 Task: Look for space in La Chapelle-sur-Erdre, France from 1st June, 2023 to 4th June, 2023 for 1 adult in price range Rs.6000 to Rs.16000. Place can be private room with 1  bedroom having 1 bed and 1 bathroom. Property type can be house, flat, guest house. Amenities needed are: wifi. Booking option can be shelf check-in. Required host language is English.
Action: Mouse moved to (399, 109)
Screenshot: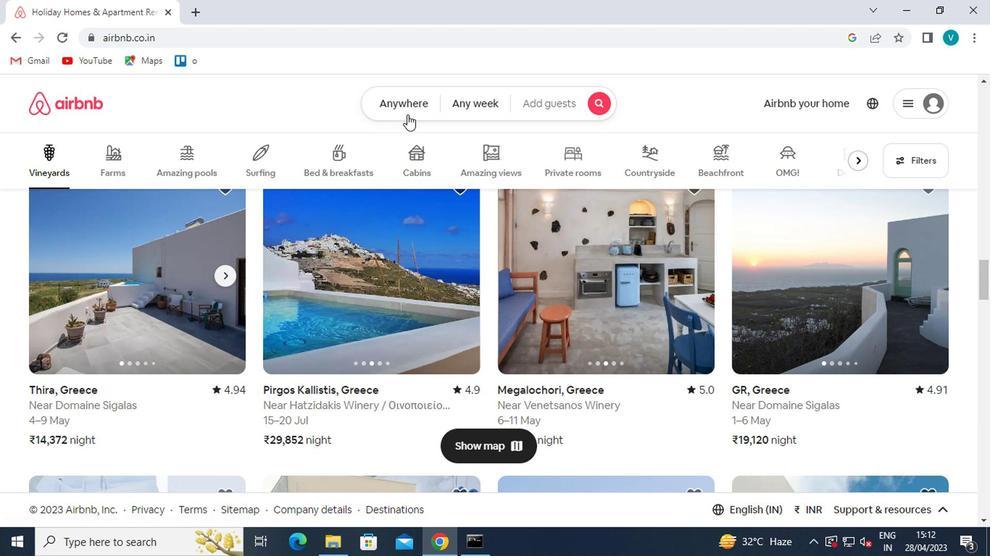 
Action: Mouse pressed left at (399, 109)
Screenshot: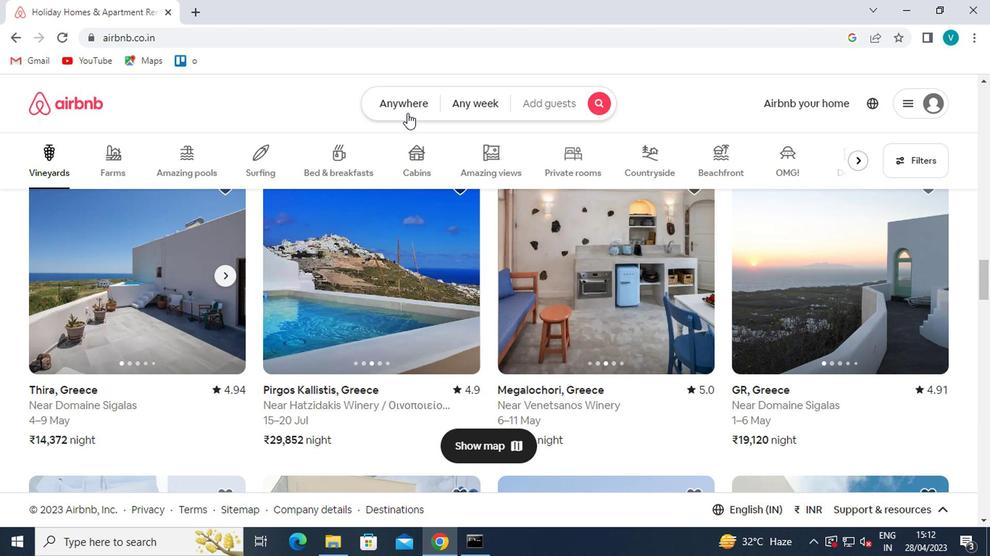 
Action: Mouse moved to (343, 166)
Screenshot: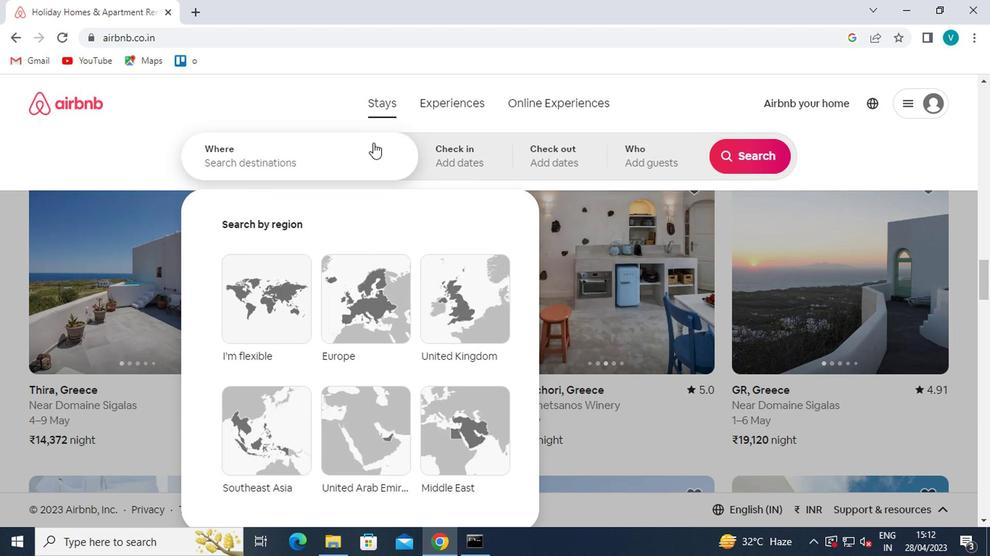 
Action: Mouse pressed left at (343, 166)
Screenshot: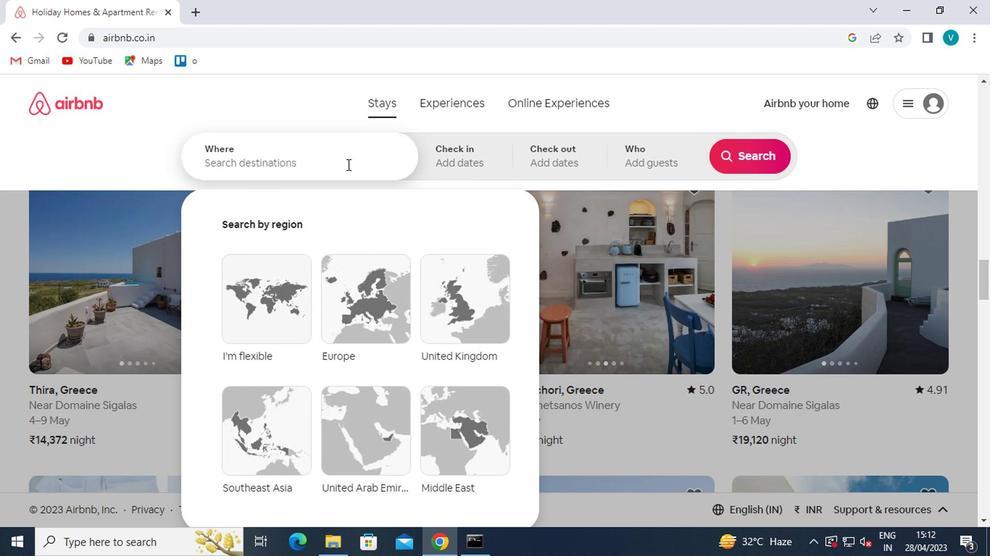
Action: Mouse moved to (343, 167)
Screenshot: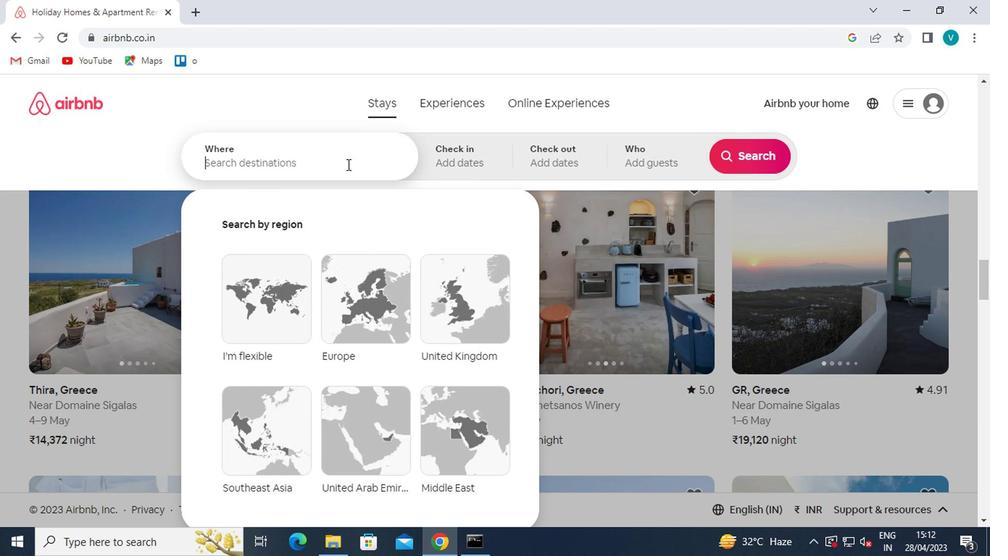 
Action: Key pressed <Key.caps_lock>
Screenshot: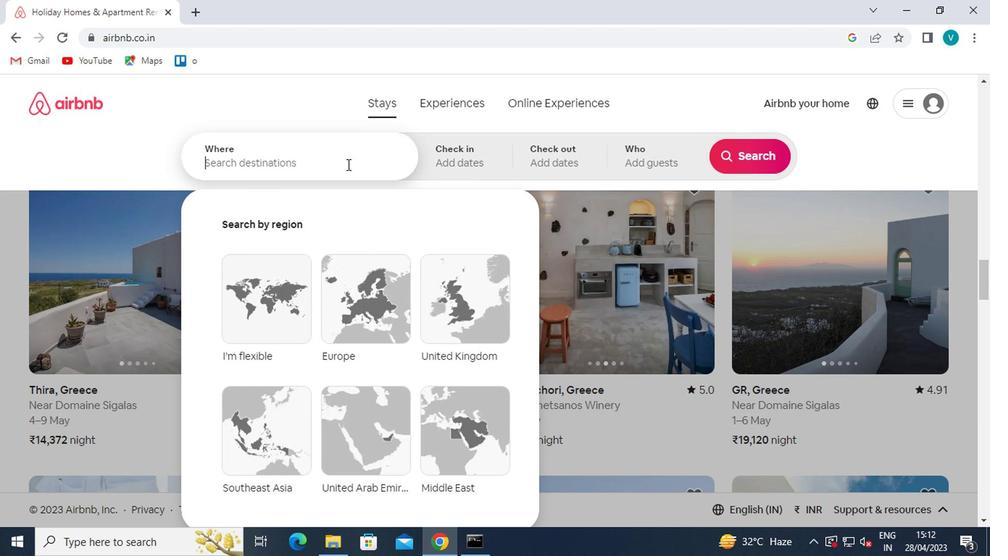 
Action: Mouse moved to (345, 167)
Screenshot: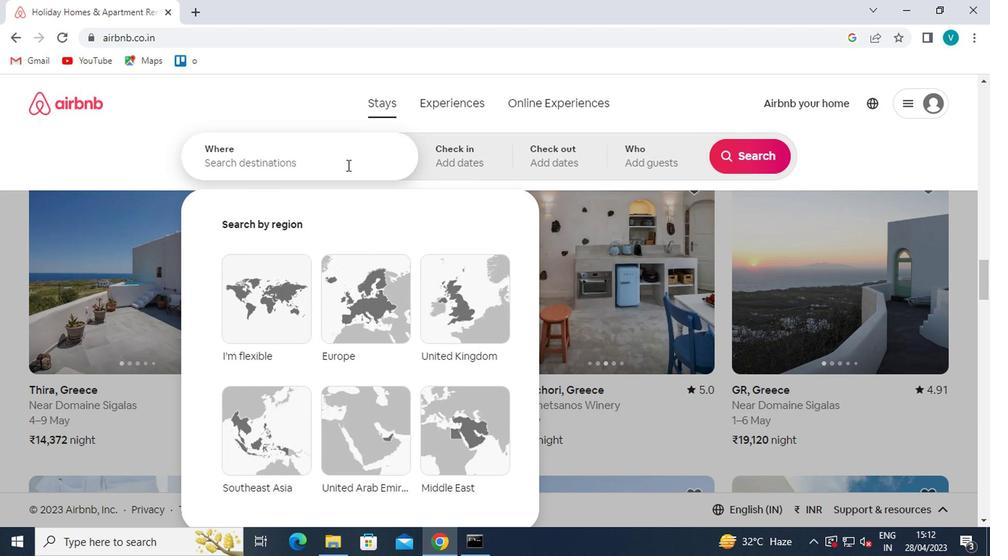 
Action: Key pressed l<Key.caps_lock>a<Key.space>chapelle<Key.space><Key.down><Key.down><Key.enter>
Screenshot: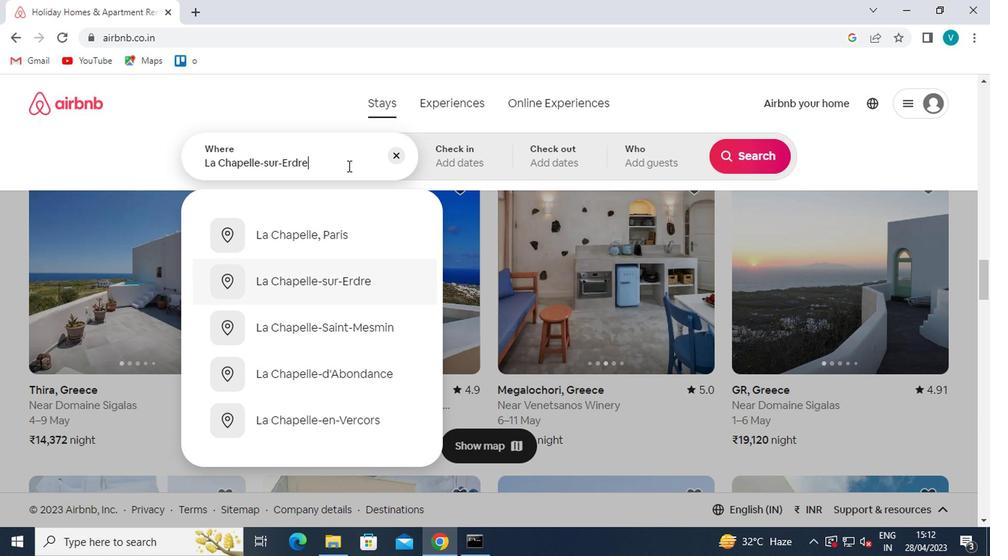 
Action: Mouse moved to (742, 278)
Screenshot: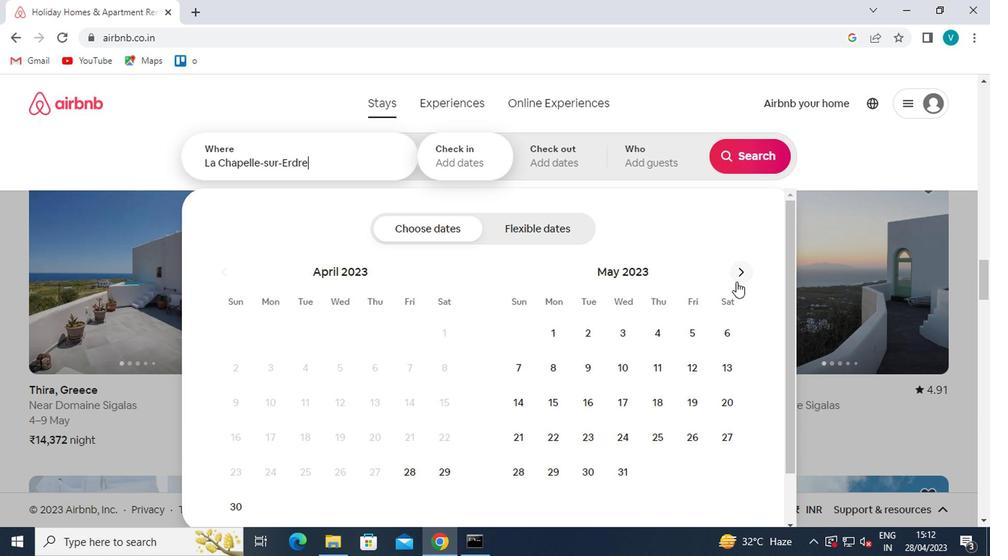 
Action: Mouse pressed left at (742, 278)
Screenshot: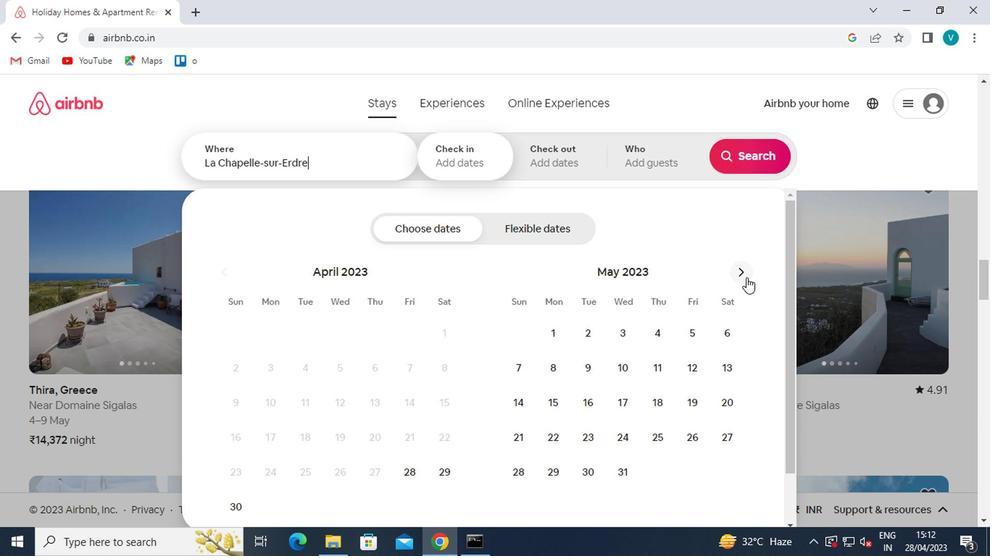 
Action: Mouse moved to (657, 328)
Screenshot: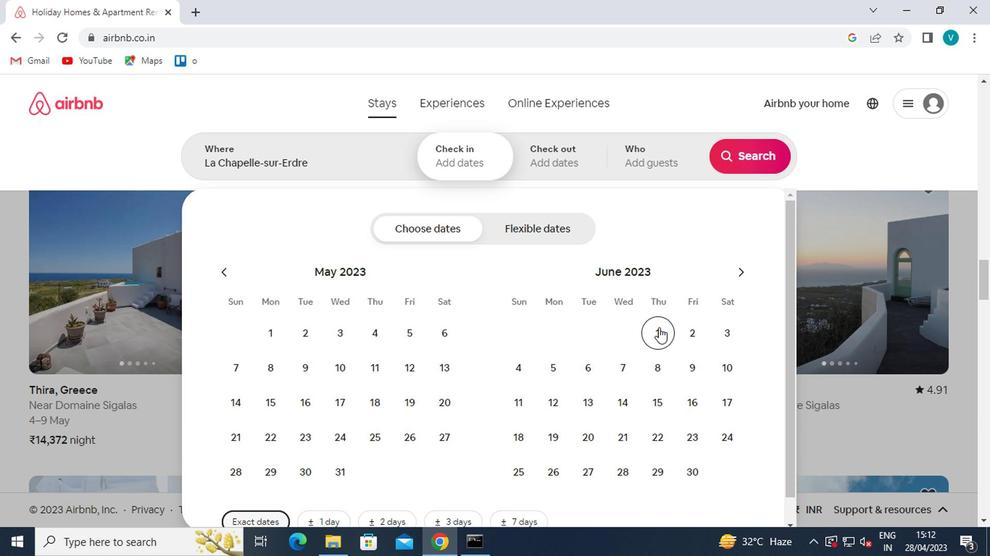 
Action: Mouse pressed left at (657, 328)
Screenshot: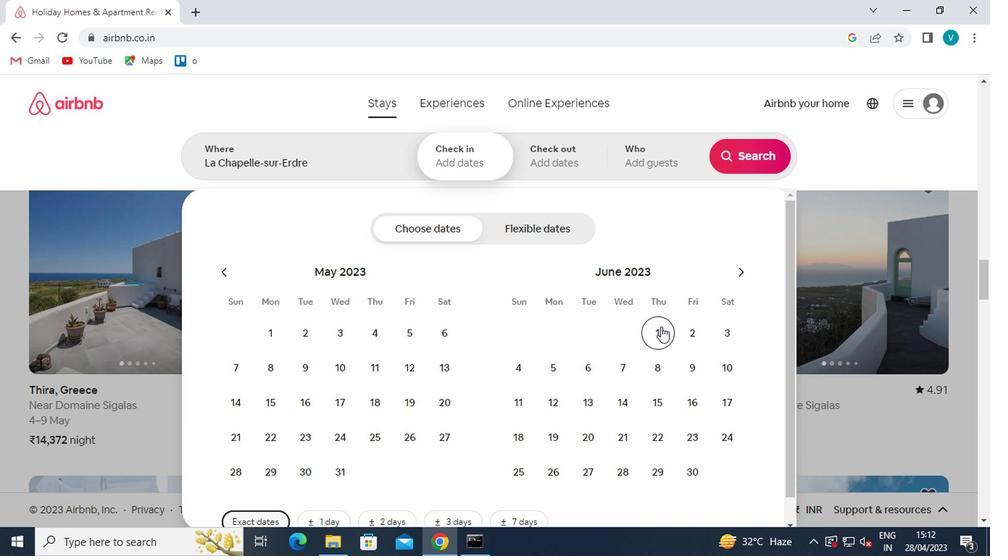 
Action: Mouse moved to (521, 369)
Screenshot: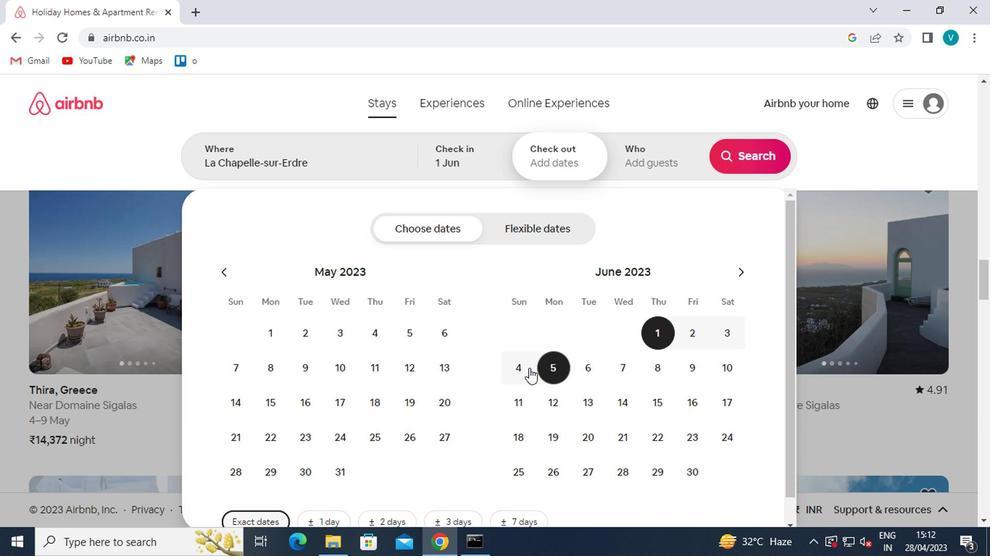
Action: Mouse pressed left at (521, 369)
Screenshot: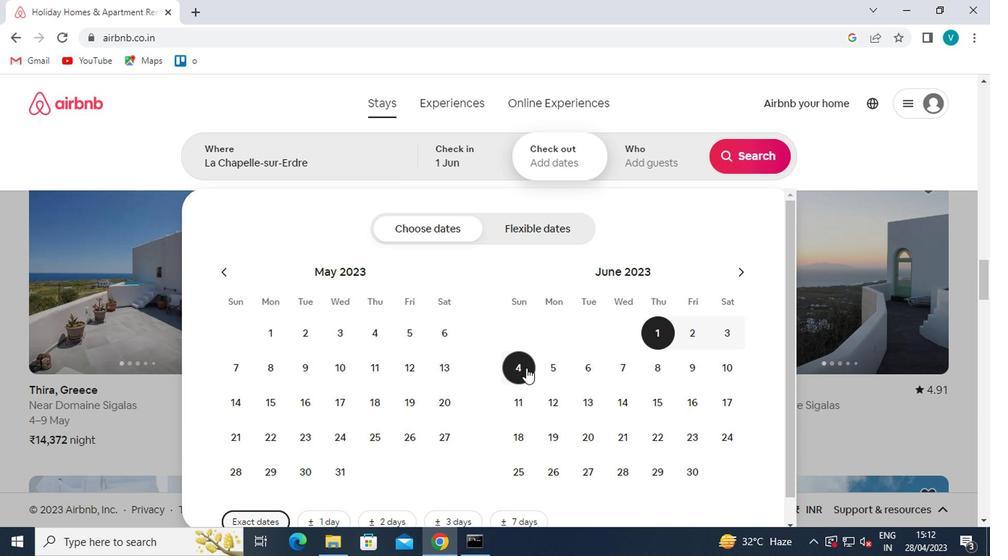 
Action: Mouse moved to (637, 173)
Screenshot: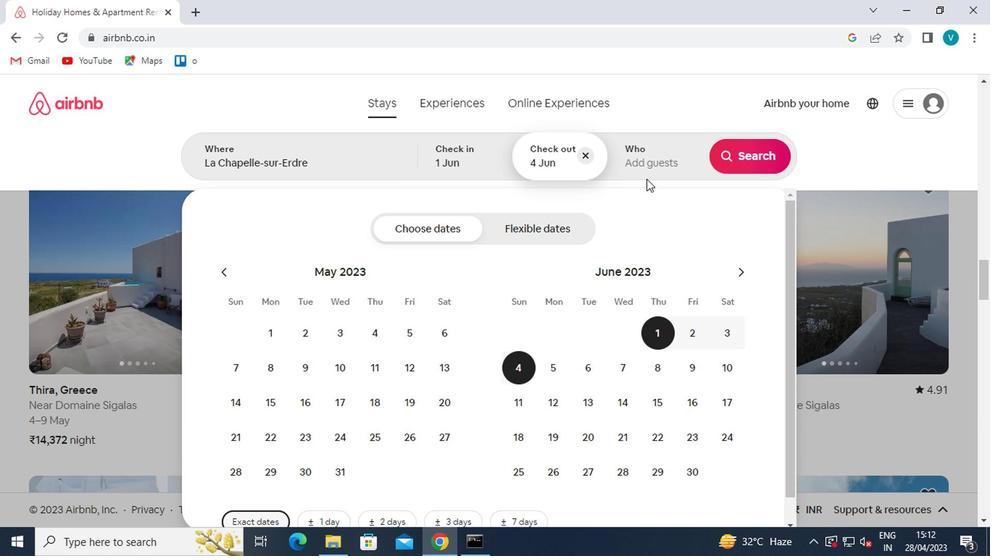 
Action: Mouse pressed left at (637, 173)
Screenshot: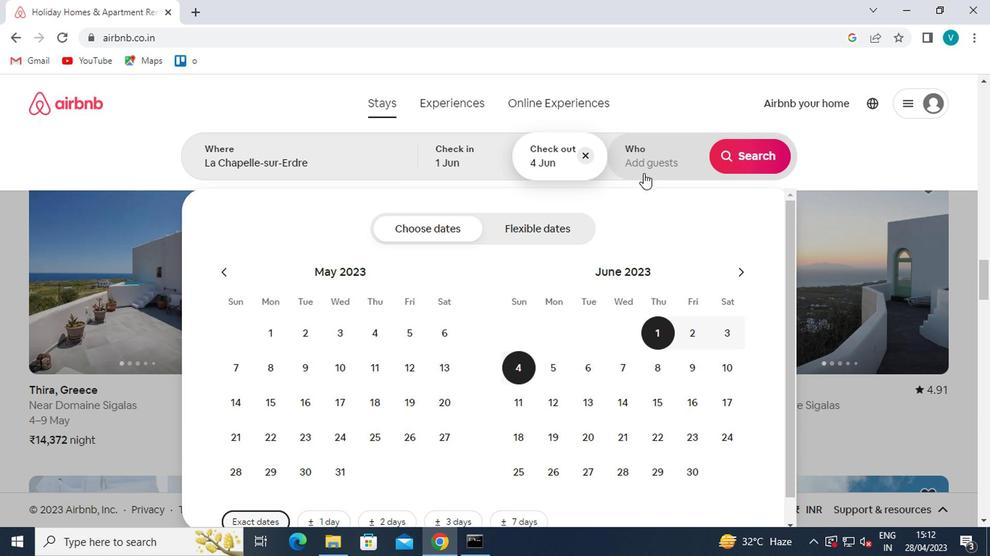 
Action: Mouse moved to (748, 233)
Screenshot: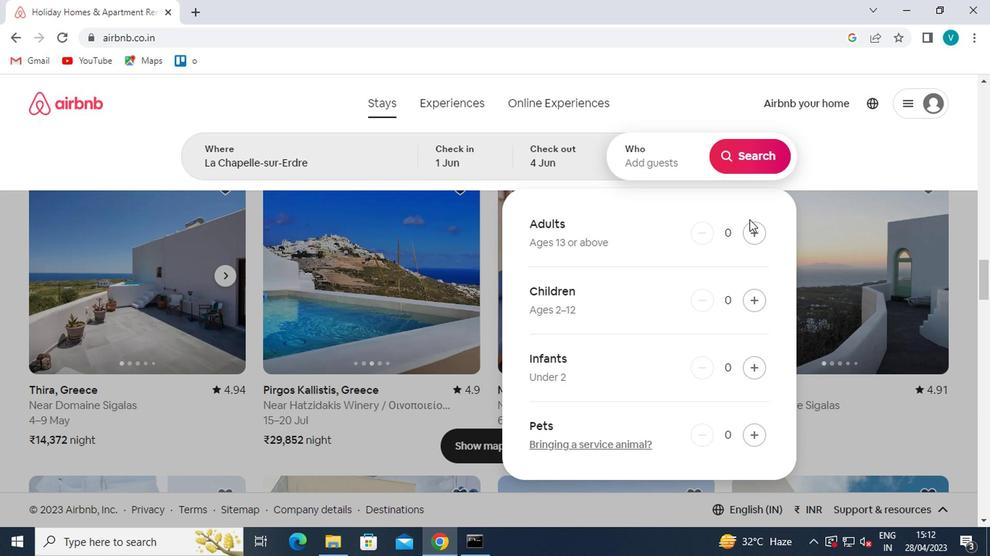 
Action: Mouse pressed left at (748, 233)
Screenshot: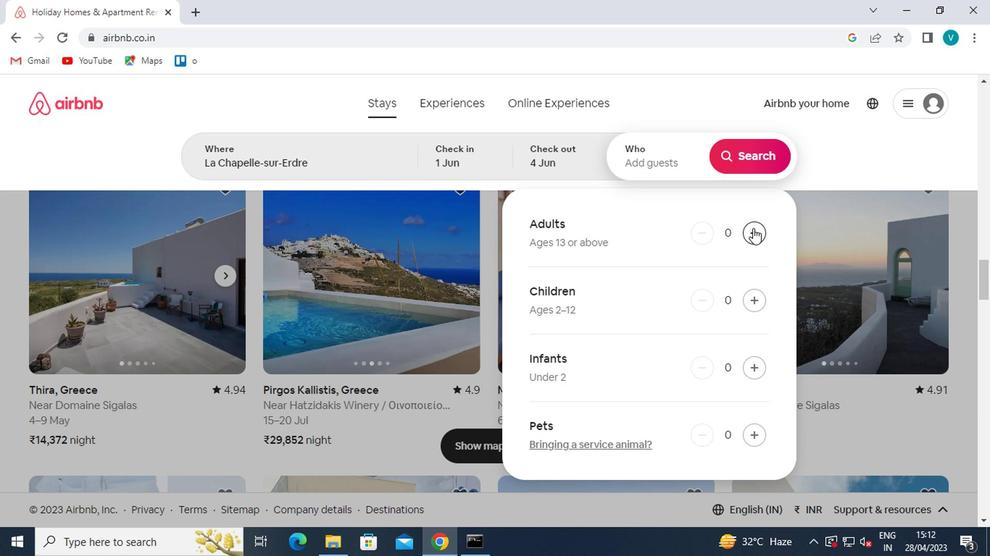 
Action: Mouse moved to (747, 155)
Screenshot: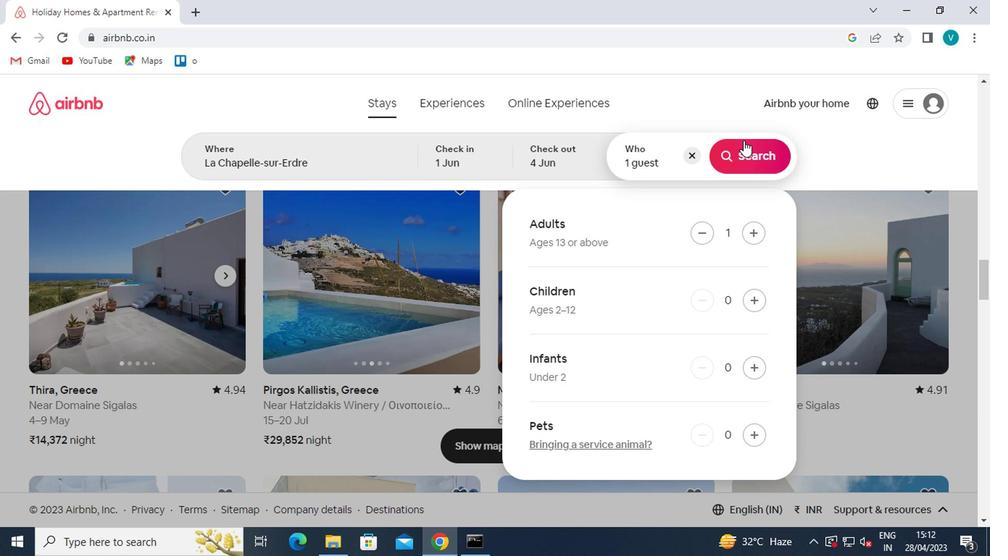 
Action: Mouse pressed left at (747, 155)
Screenshot: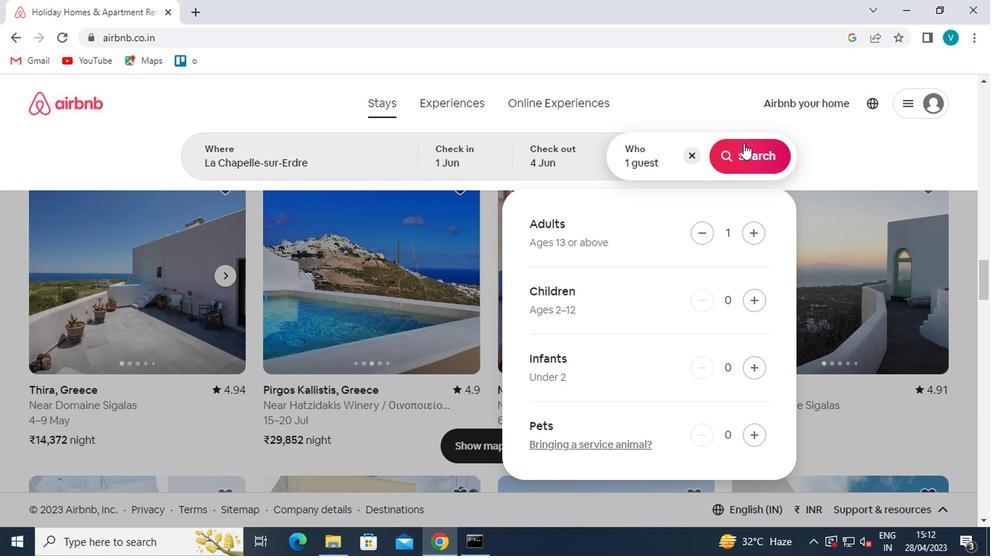 
Action: Mouse moved to (916, 156)
Screenshot: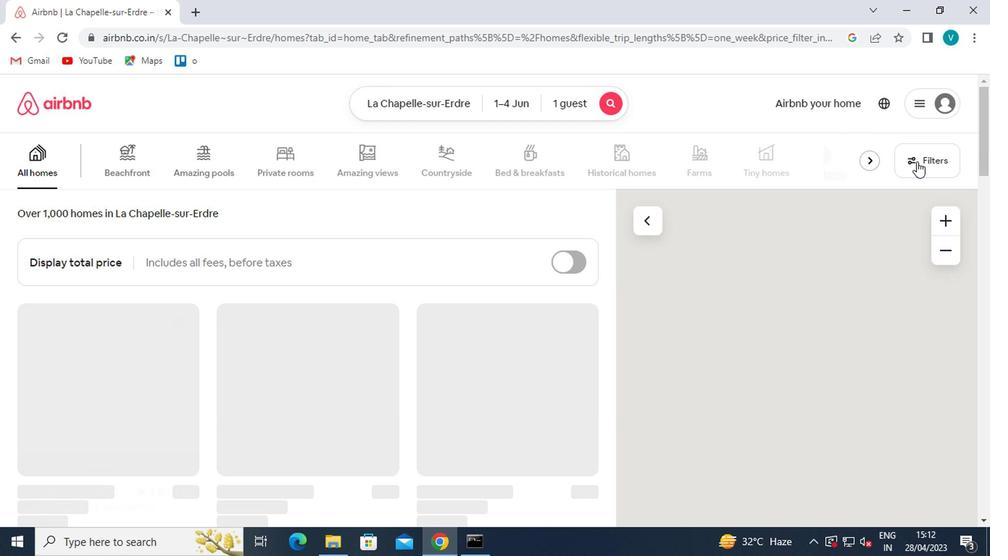 
Action: Mouse pressed left at (916, 156)
Screenshot: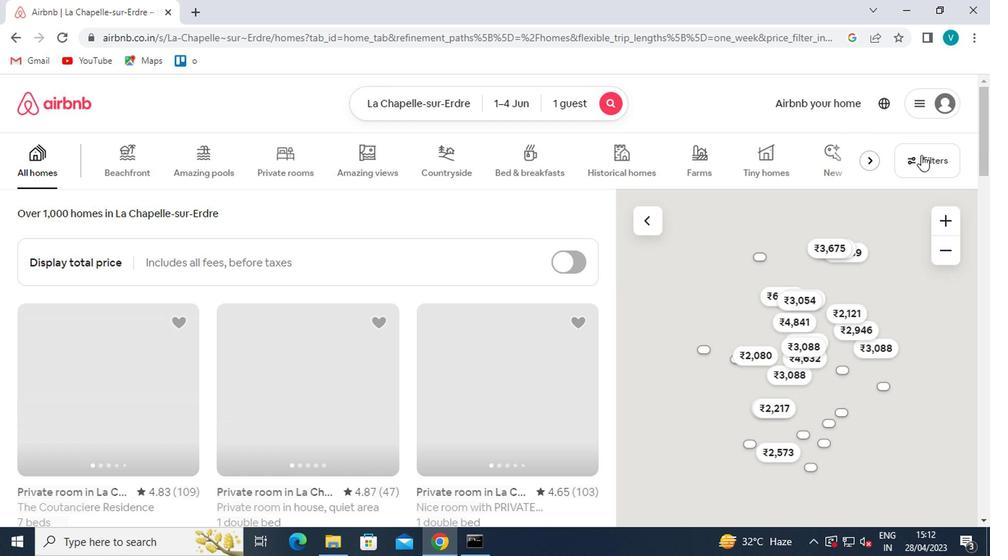
Action: Mouse moved to (347, 347)
Screenshot: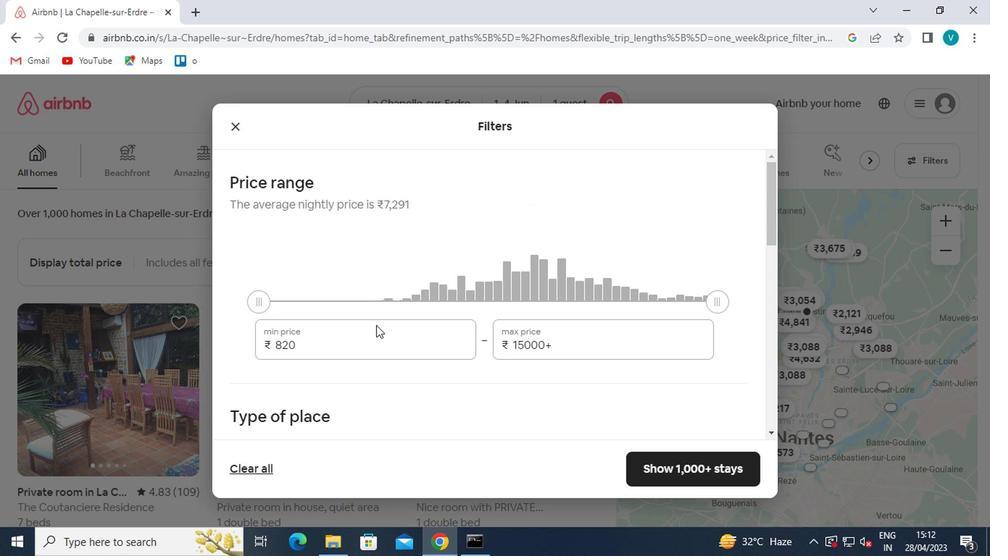 
Action: Mouse pressed left at (347, 347)
Screenshot: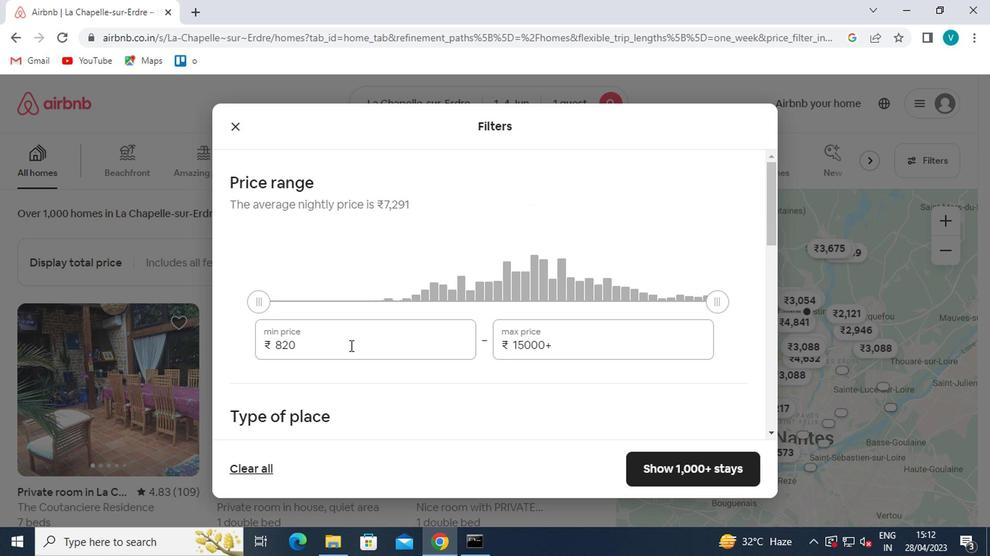 
Action: Key pressed <Key.backspace><Key.backspace><Key.backspace><Key.backspace><Key.backspace><Key.backspace><Key.backspace>6000<Key.tab>16000
Screenshot: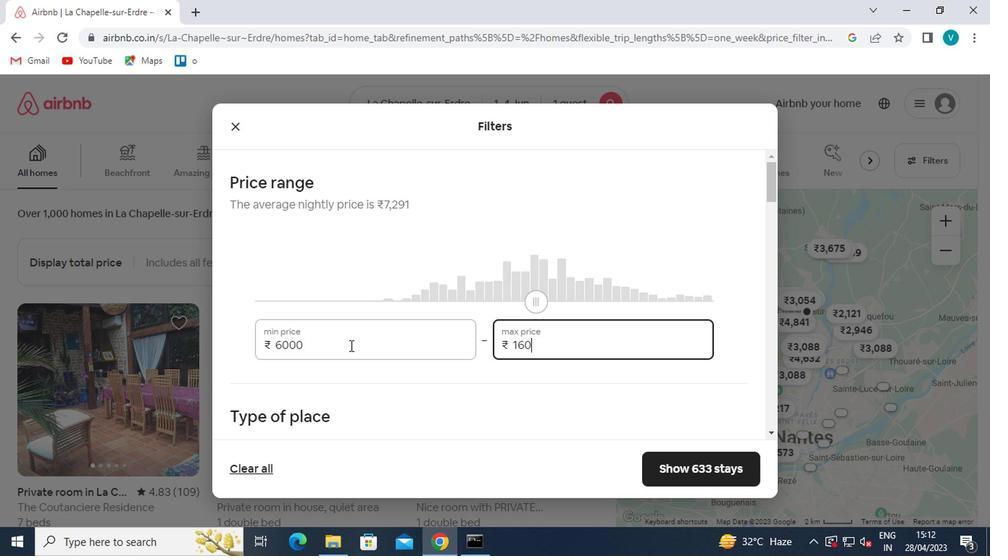 
Action: Mouse scrolled (347, 346) with delta (0, 0)
Screenshot: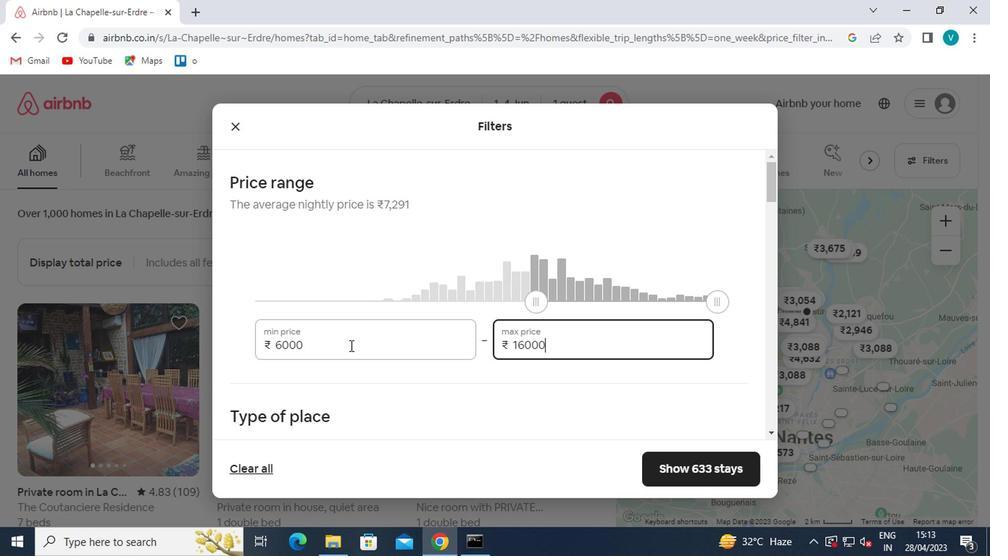 
Action: Mouse scrolled (347, 346) with delta (0, 0)
Screenshot: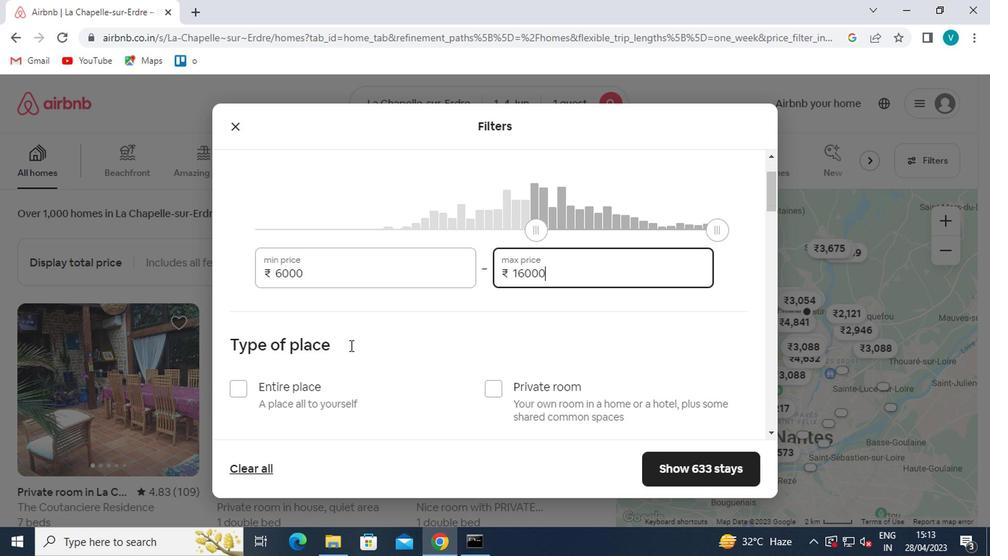 
Action: Mouse scrolled (347, 346) with delta (0, 0)
Screenshot: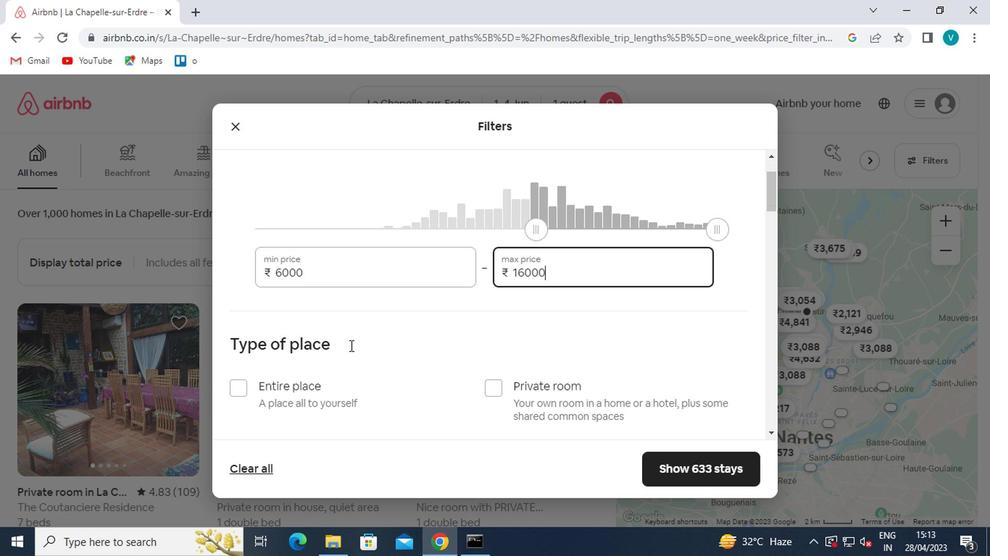 
Action: Mouse moved to (518, 250)
Screenshot: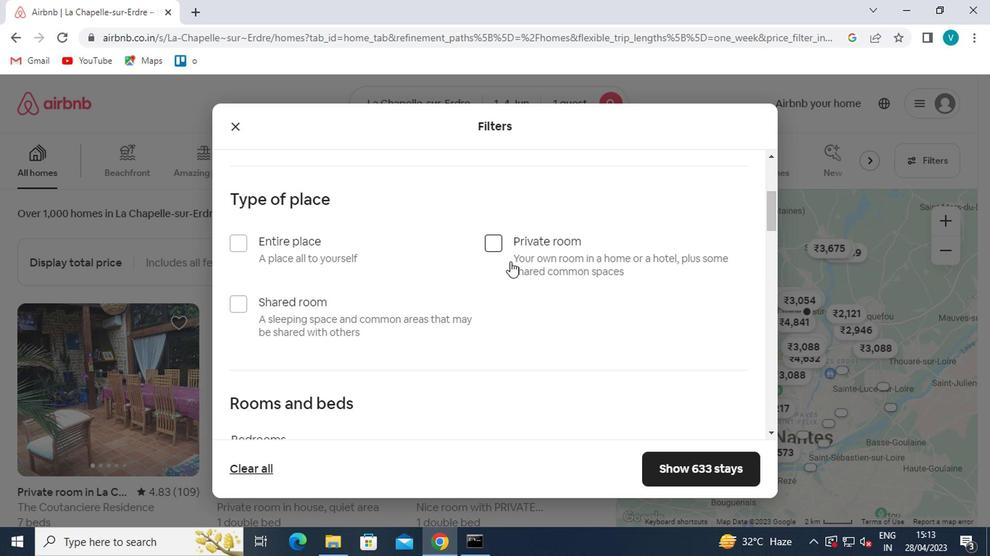 
Action: Mouse pressed left at (518, 250)
Screenshot: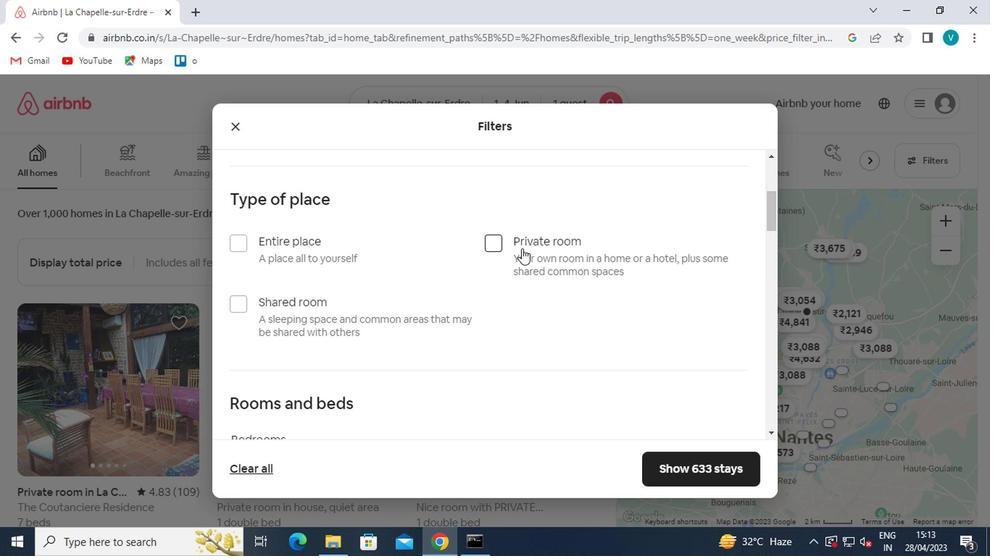
Action: Mouse scrolled (518, 249) with delta (0, 0)
Screenshot: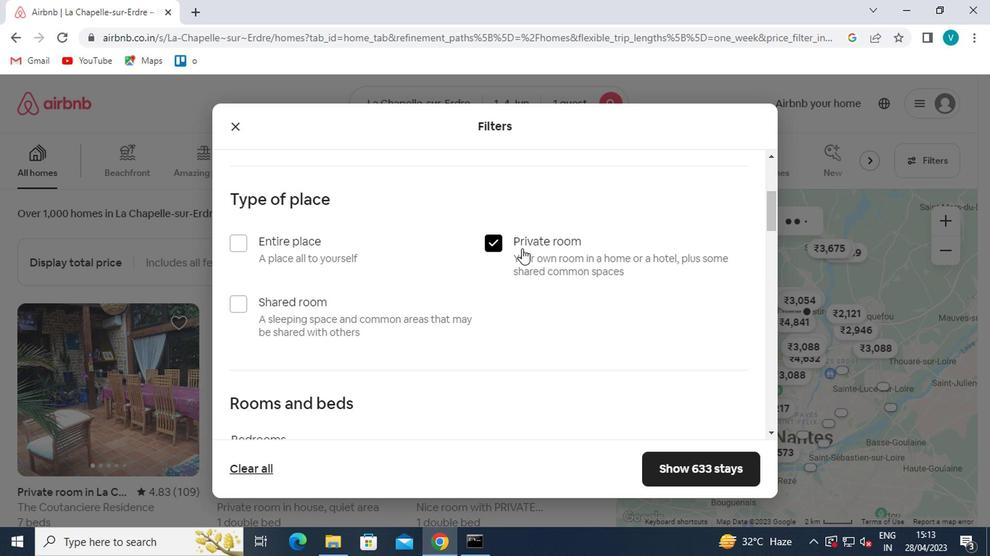 
Action: Mouse scrolled (518, 249) with delta (0, 0)
Screenshot: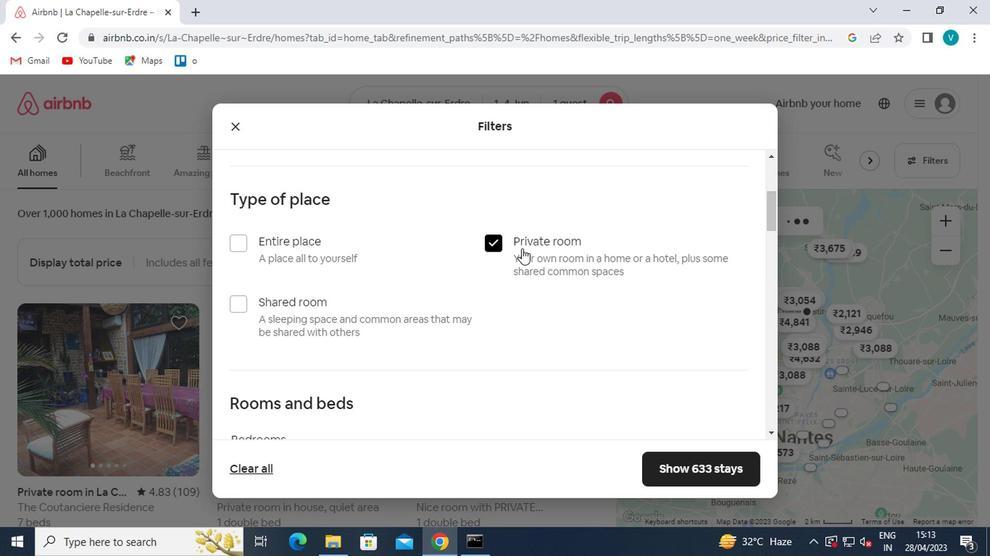 
Action: Mouse scrolled (518, 249) with delta (0, 0)
Screenshot: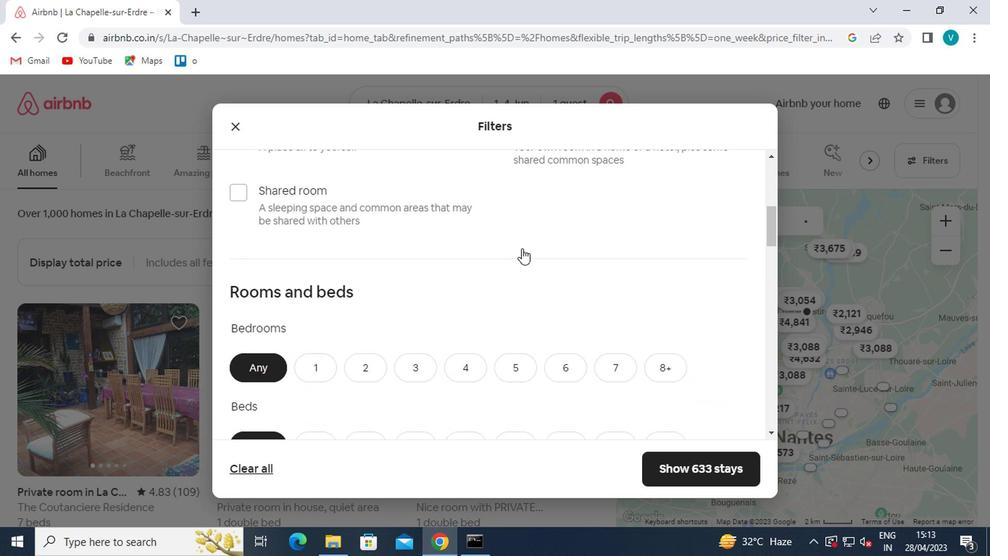 
Action: Mouse moved to (320, 269)
Screenshot: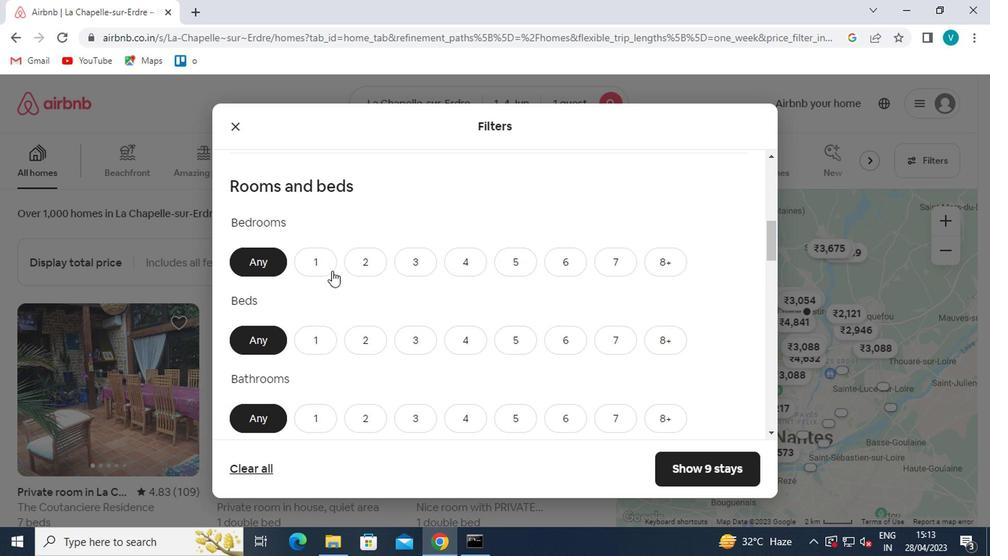
Action: Mouse pressed left at (320, 269)
Screenshot: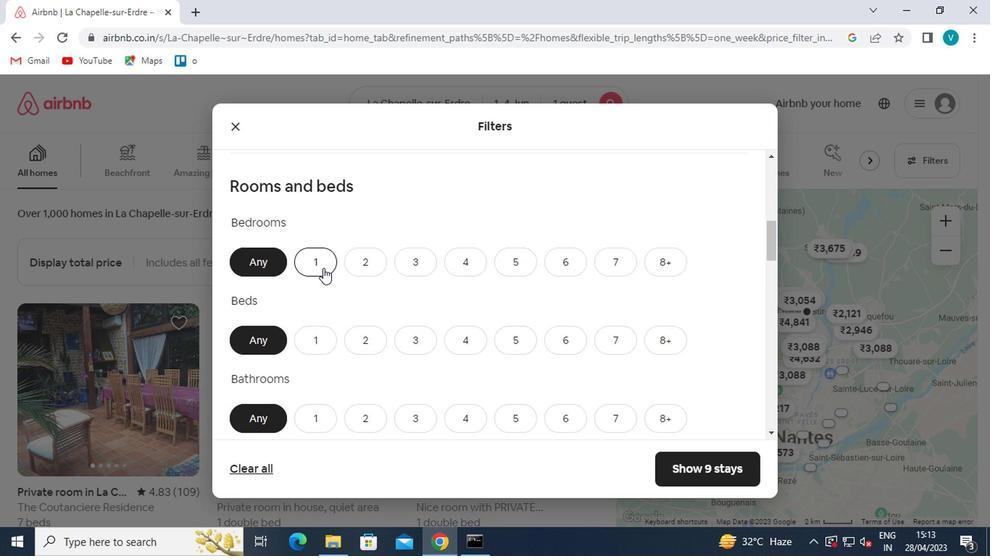 
Action: Mouse moved to (315, 343)
Screenshot: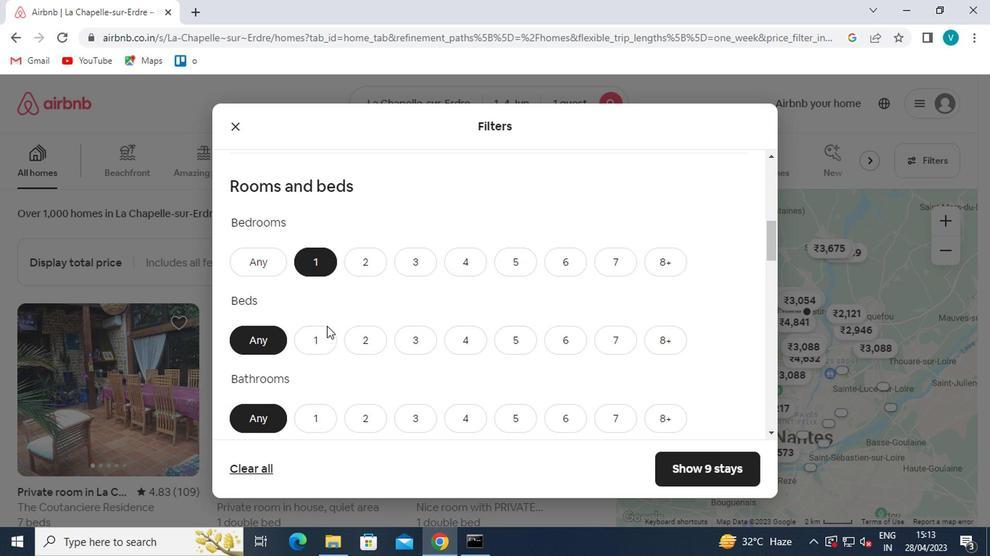 
Action: Mouse pressed left at (315, 343)
Screenshot: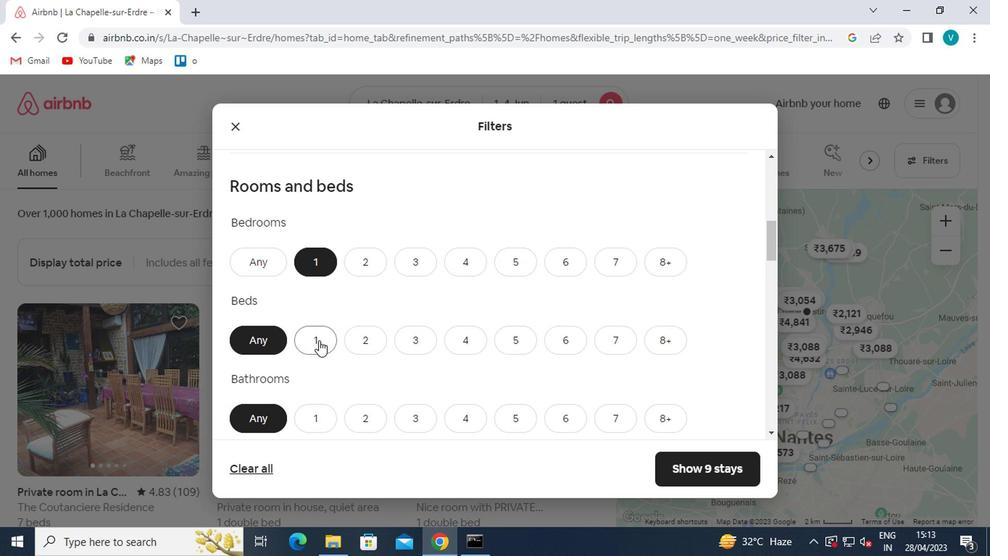 
Action: Mouse scrolled (315, 342) with delta (0, 0)
Screenshot: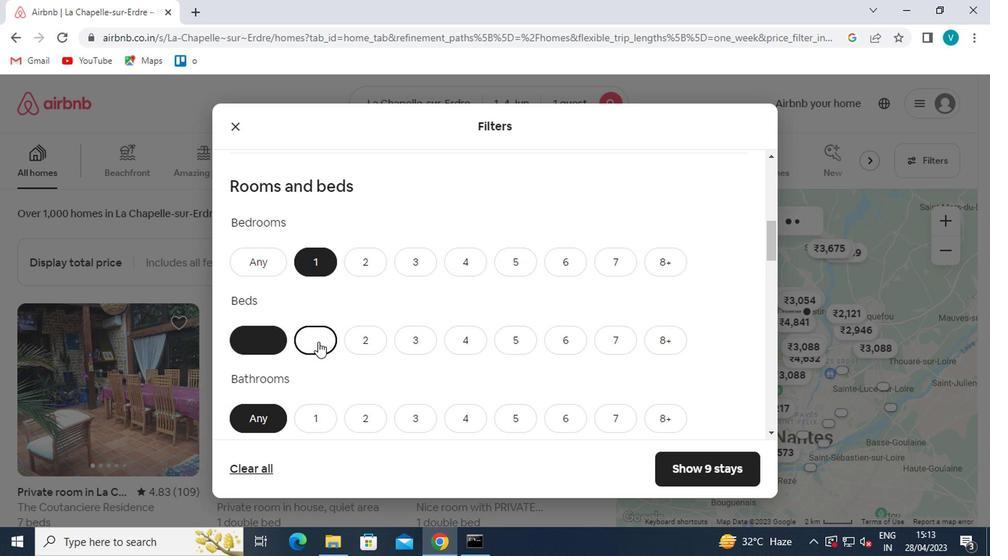 
Action: Mouse scrolled (315, 342) with delta (0, 0)
Screenshot: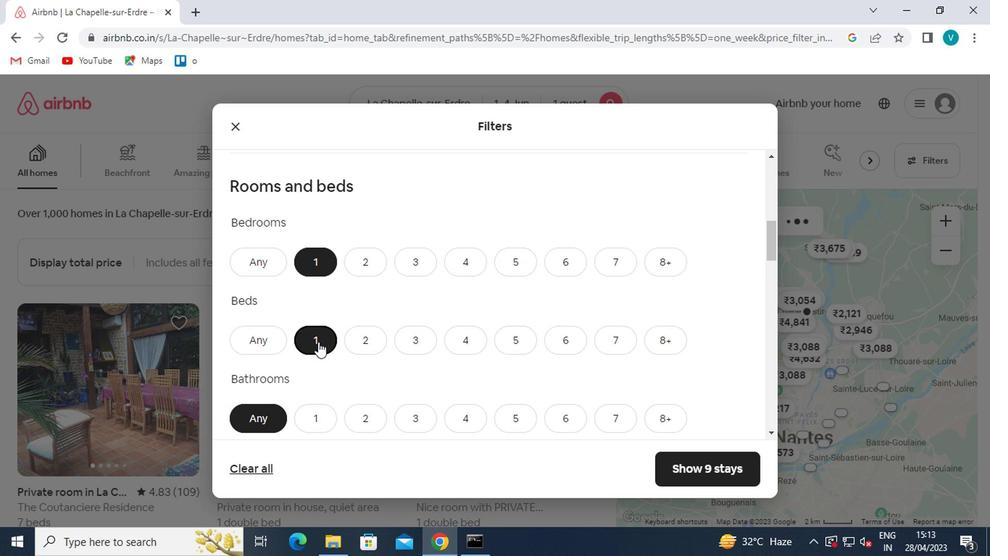 
Action: Mouse moved to (308, 275)
Screenshot: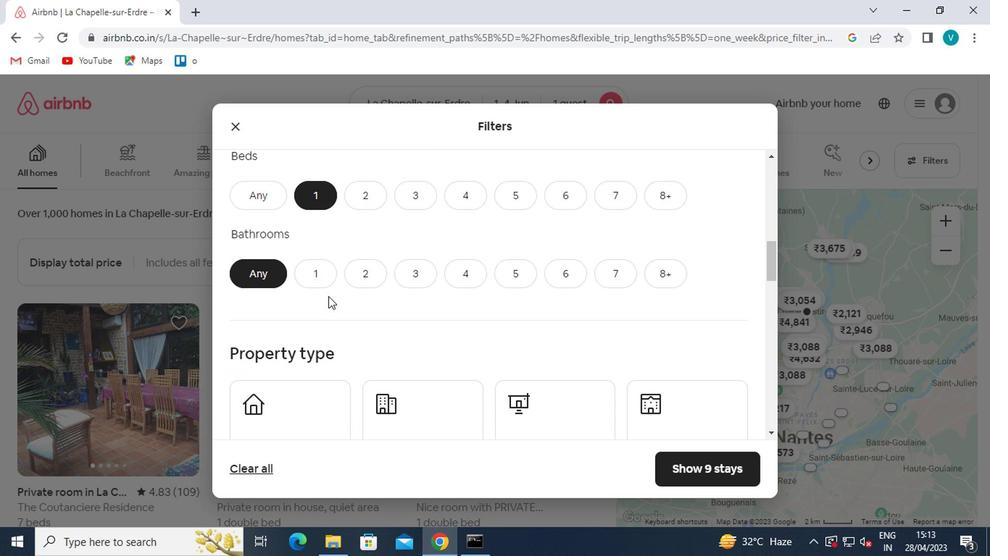 
Action: Mouse pressed left at (308, 275)
Screenshot: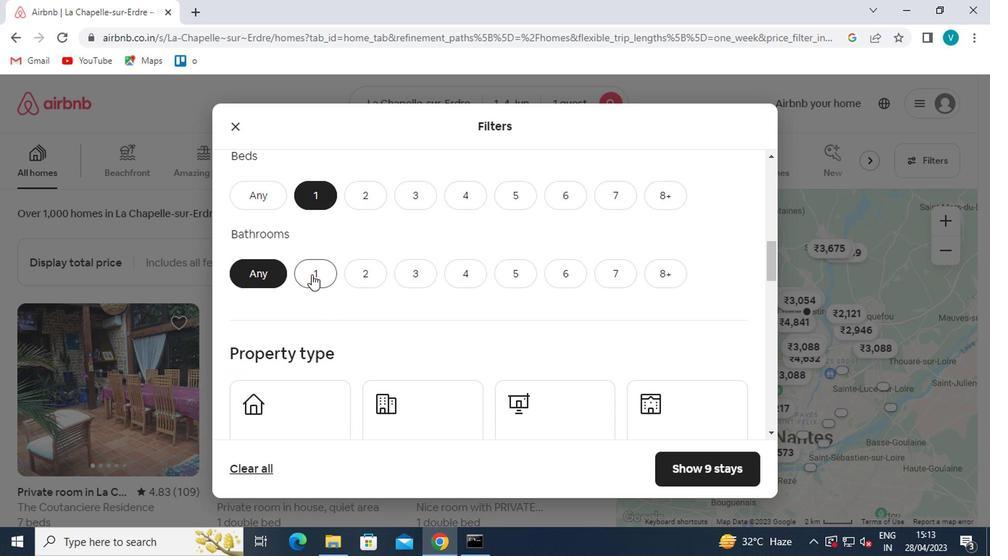 
Action: Mouse scrolled (308, 274) with delta (0, 0)
Screenshot: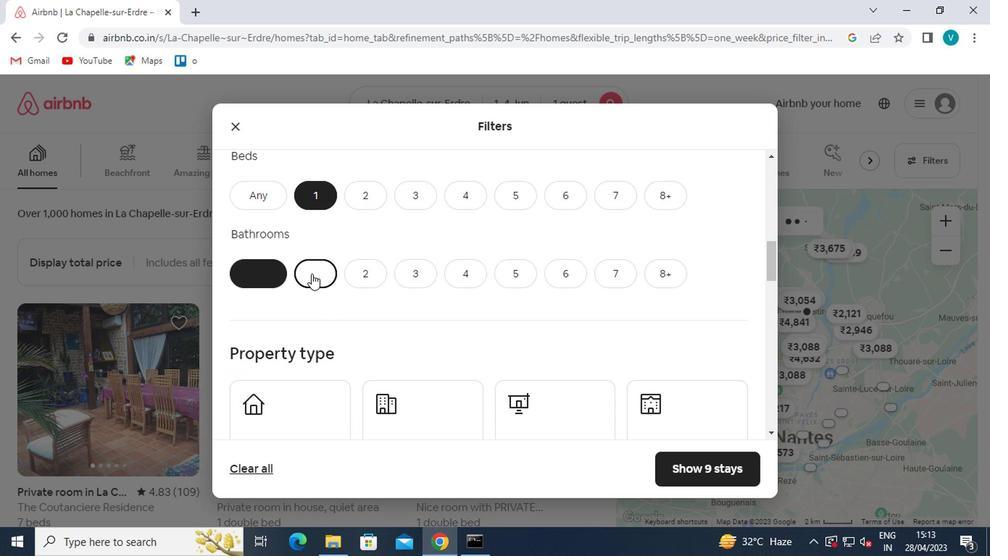 
Action: Mouse scrolled (308, 274) with delta (0, 0)
Screenshot: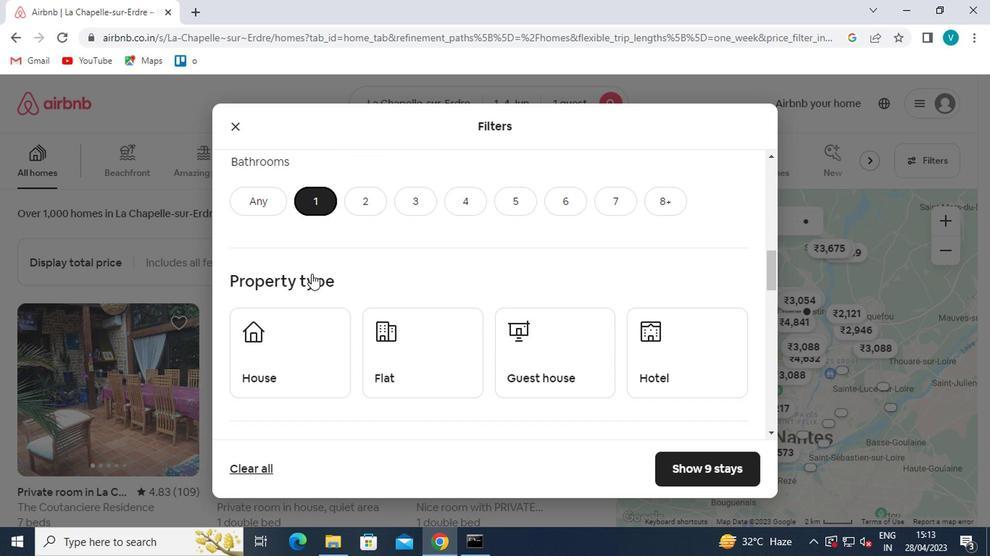 
Action: Mouse scrolled (308, 274) with delta (0, 0)
Screenshot: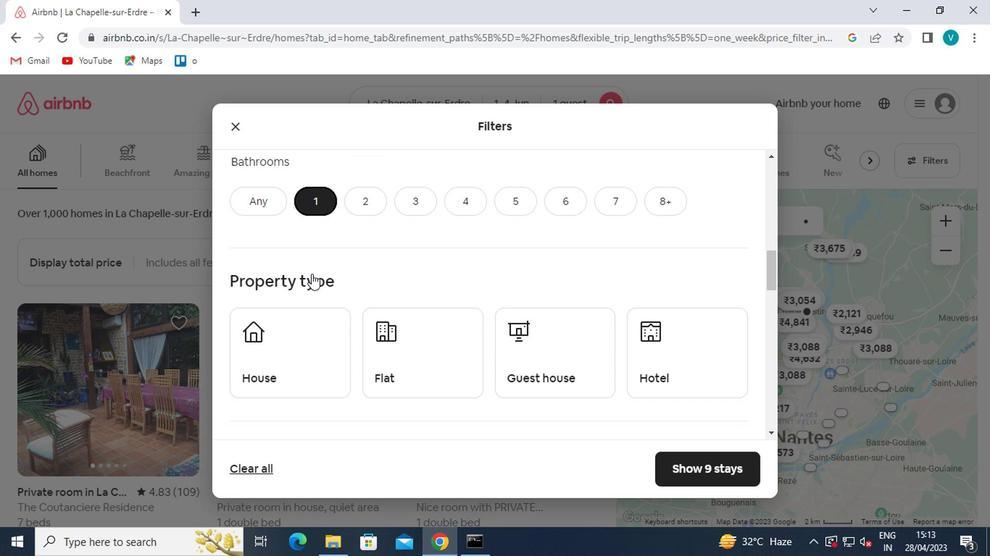 
Action: Mouse moved to (302, 250)
Screenshot: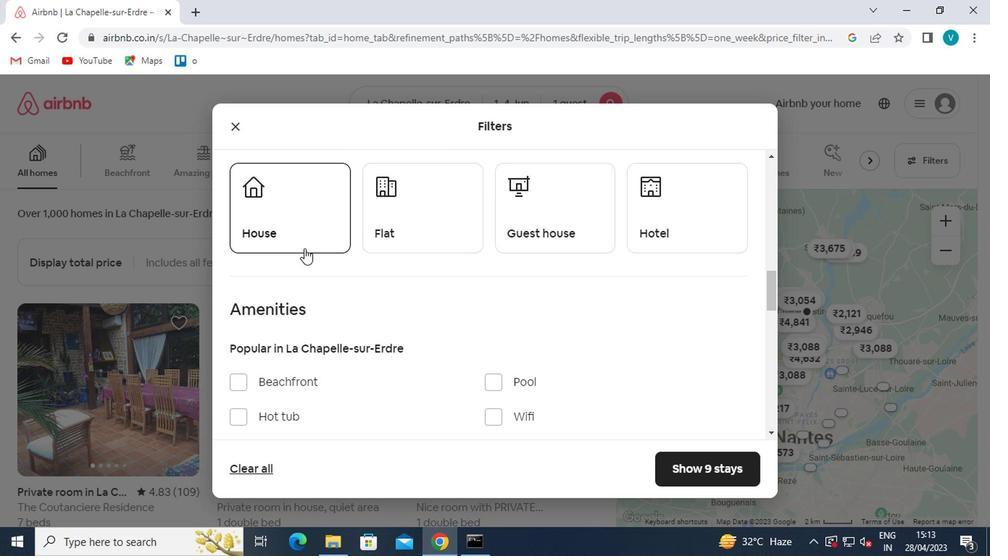 
Action: Mouse pressed left at (302, 250)
Screenshot: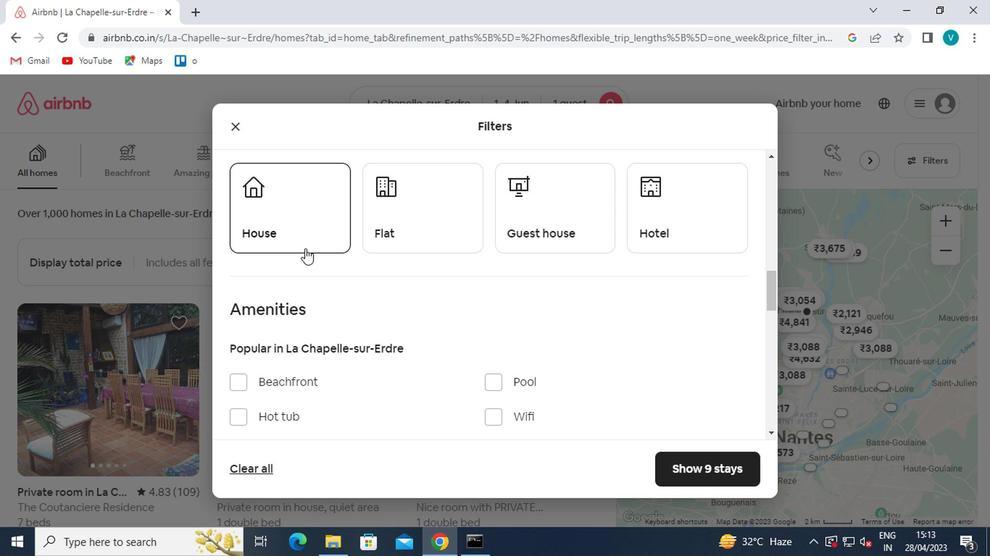 
Action: Mouse moved to (438, 219)
Screenshot: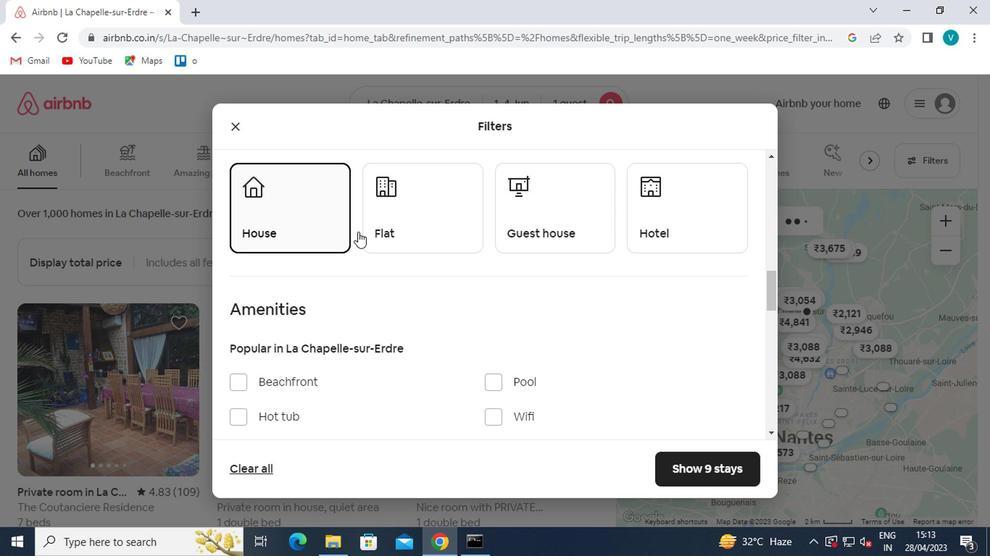 
Action: Mouse pressed left at (438, 219)
Screenshot: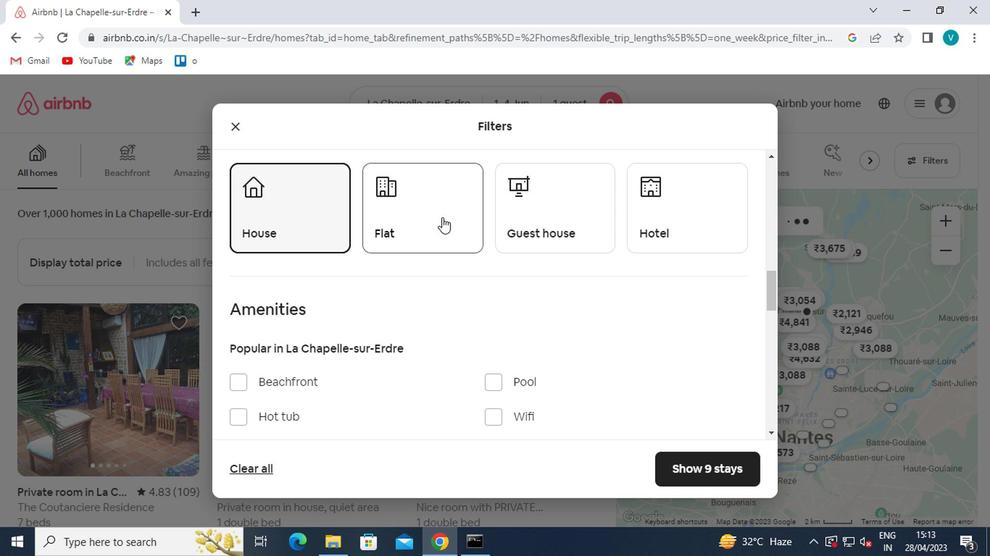 
Action: Mouse moved to (507, 196)
Screenshot: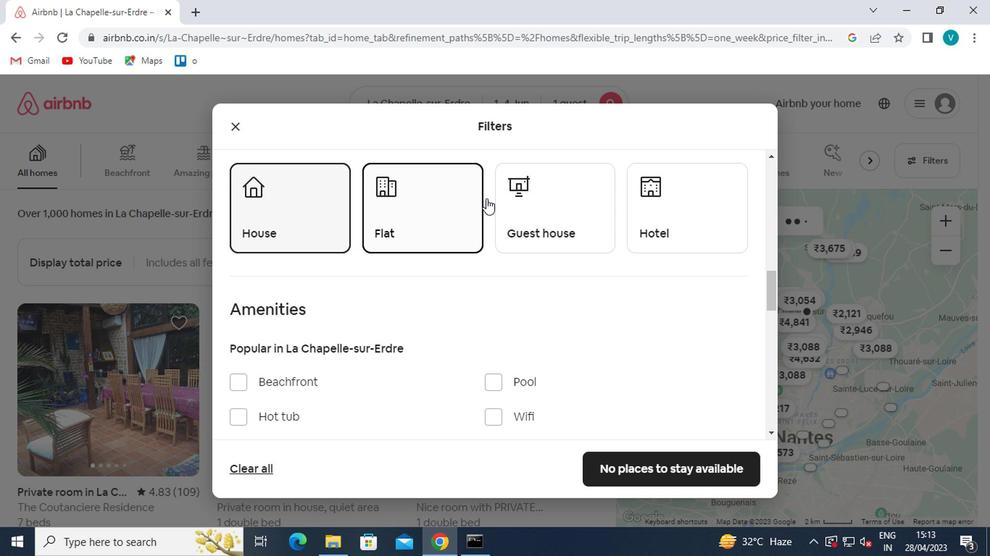 
Action: Mouse pressed left at (507, 196)
Screenshot: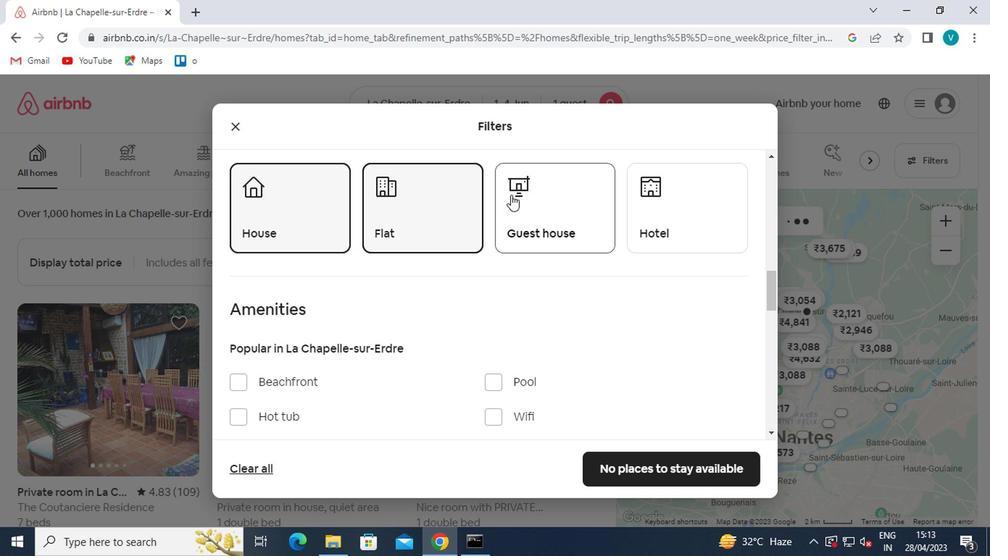 
Action: Mouse moved to (499, 201)
Screenshot: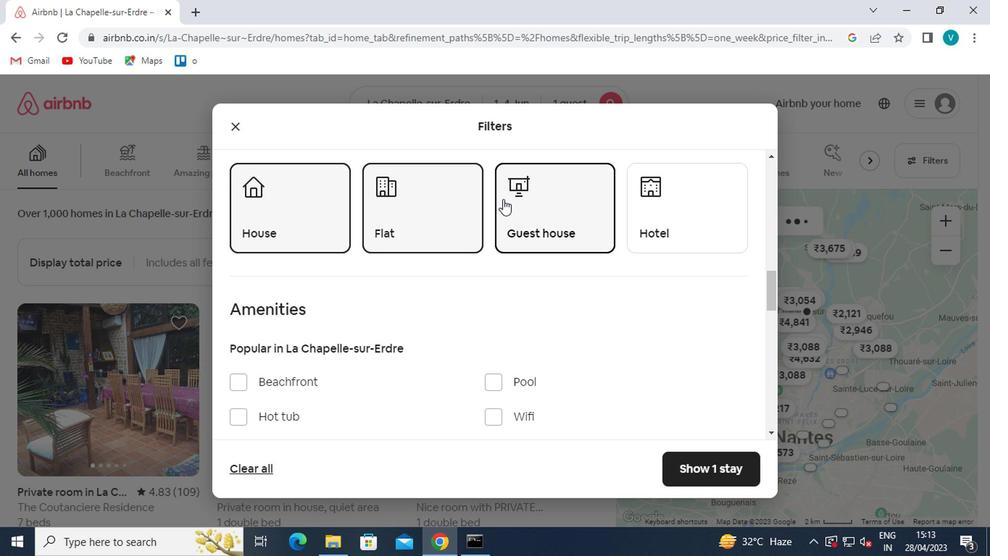 
Action: Mouse scrolled (499, 200) with delta (0, -1)
Screenshot: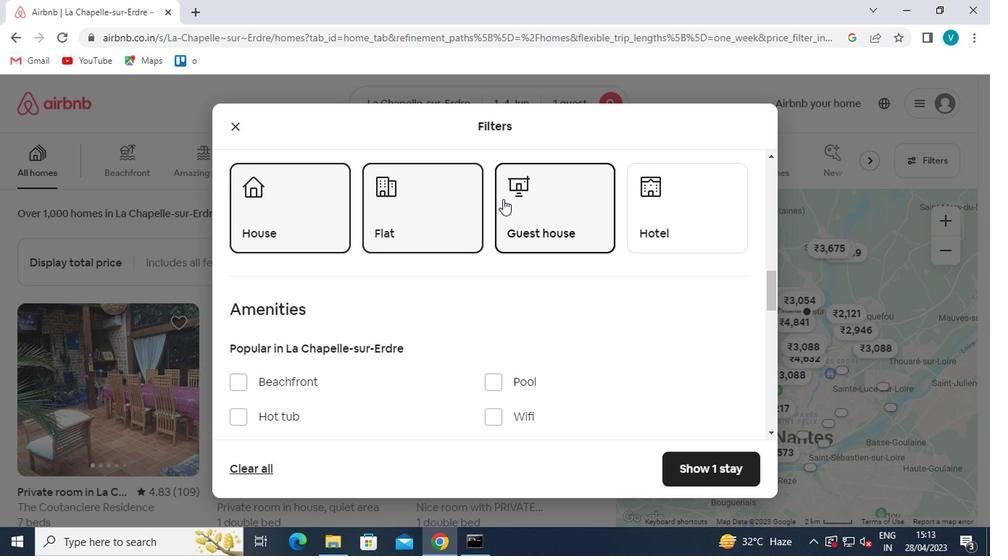 
Action: Mouse scrolled (499, 200) with delta (0, -1)
Screenshot: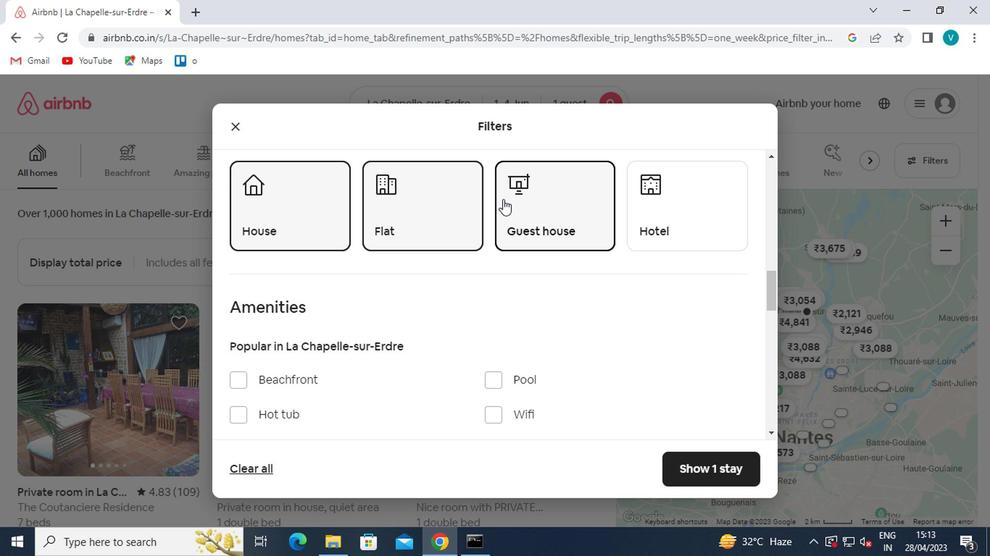 
Action: Mouse moved to (489, 275)
Screenshot: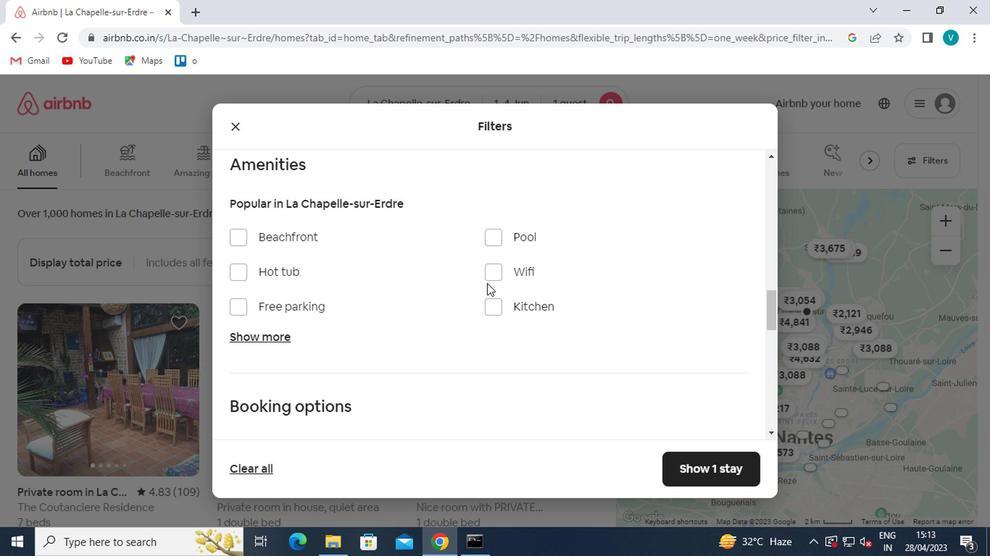 
Action: Mouse pressed left at (489, 275)
Screenshot: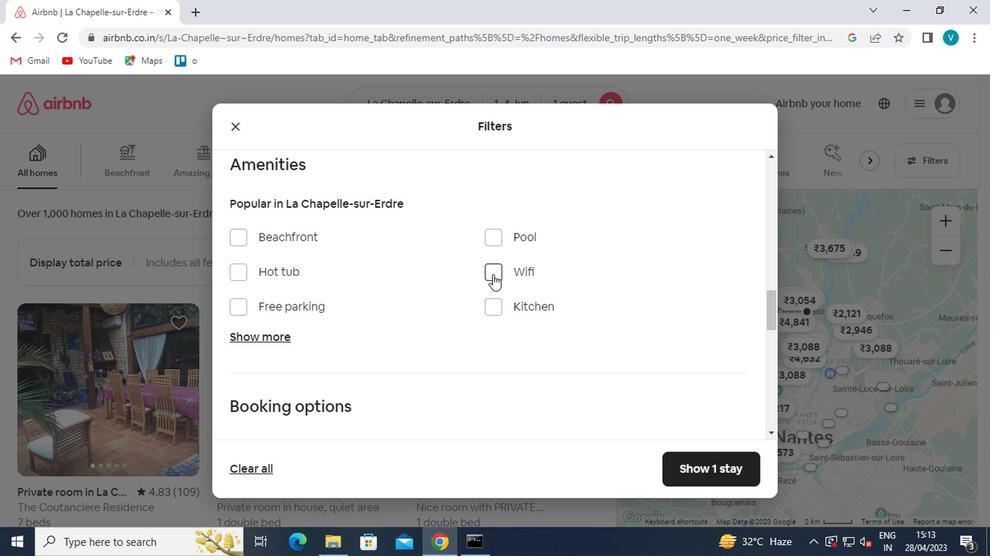
Action: Mouse moved to (489, 274)
Screenshot: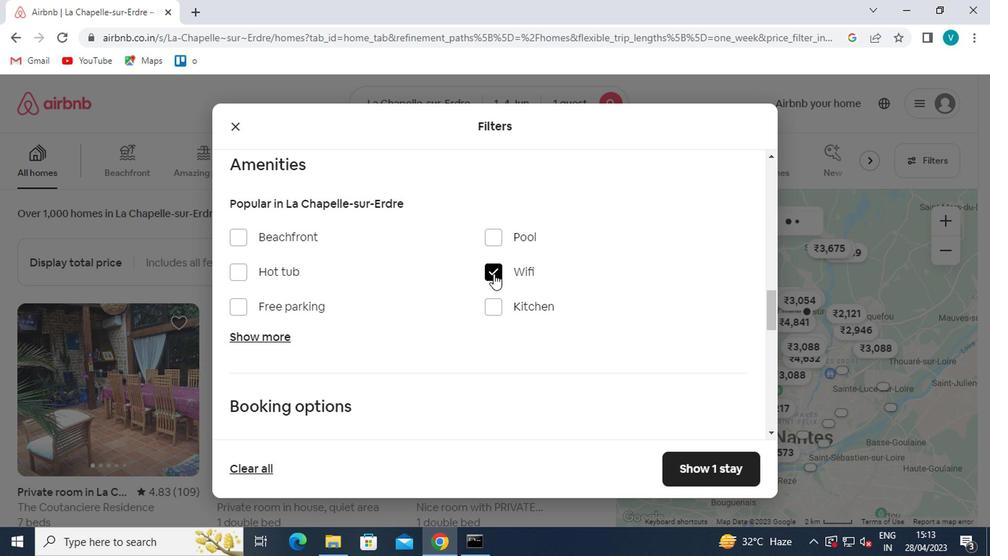 
Action: Mouse scrolled (489, 273) with delta (0, -1)
Screenshot: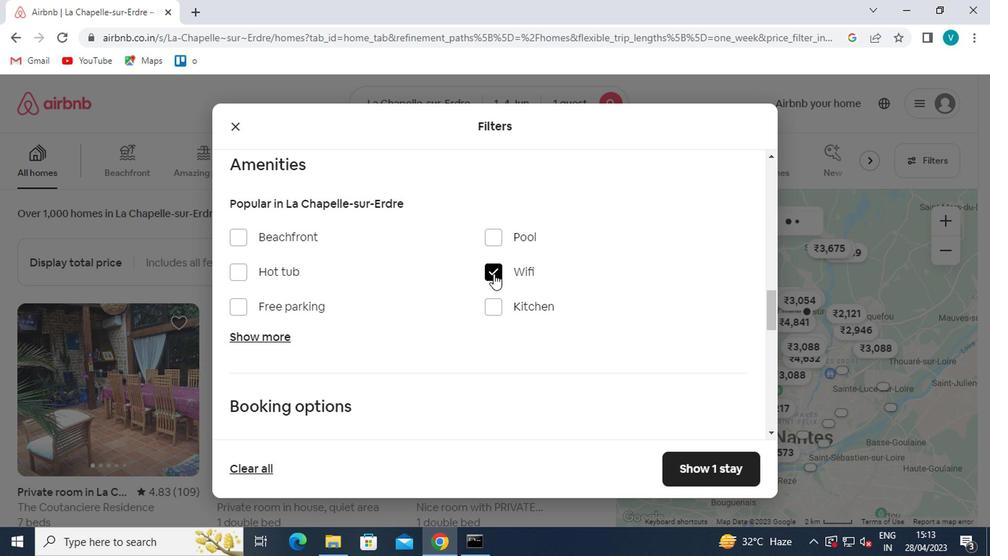 
Action: Mouse scrolled (489, 273) with delta (0, -1)
Screenshot: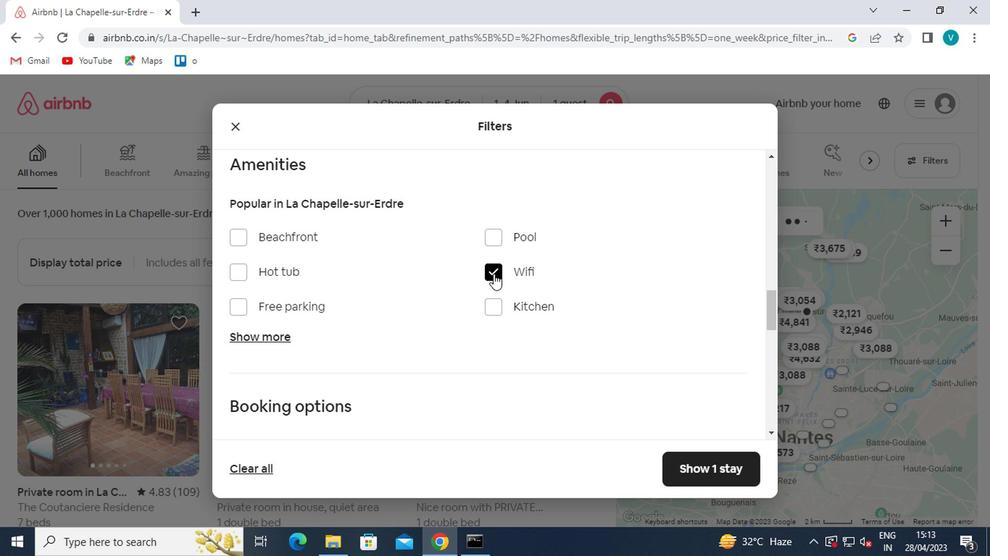
Action: Mouse scrolled (489, 273) with delta (0, -1)
Screenshot: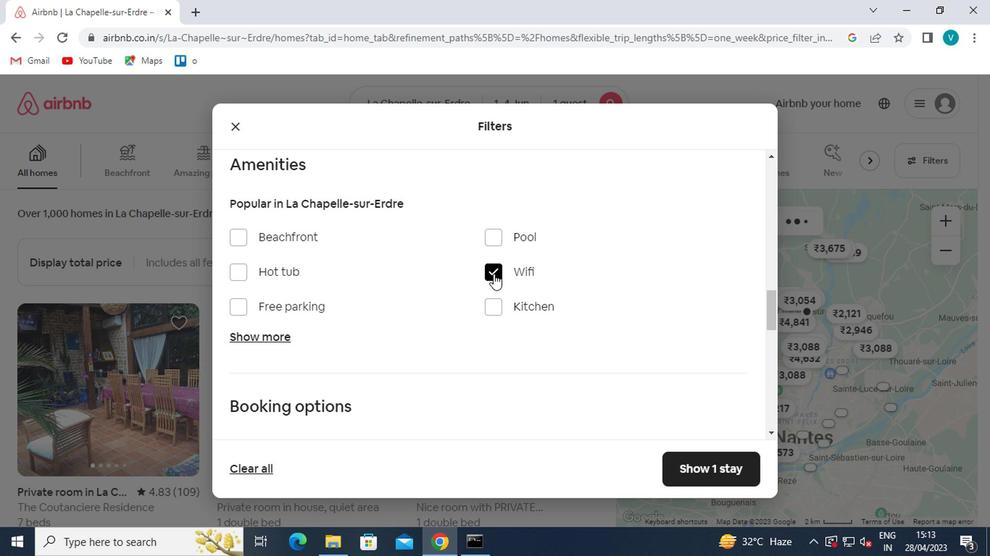 
Action: Mouse moved to (714, 285)
Screenshot: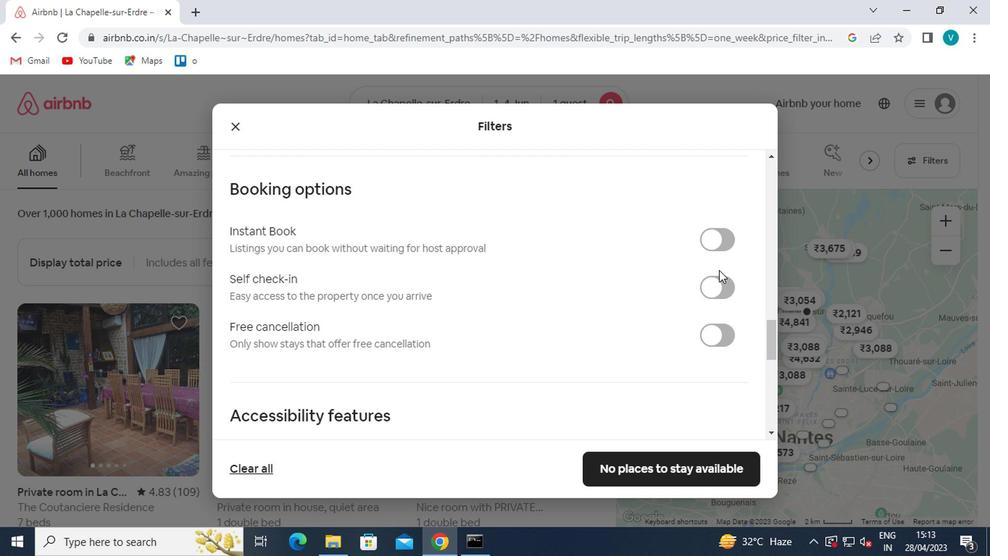 
Action: Mouse pressed left at (714, 285)
Screenshot: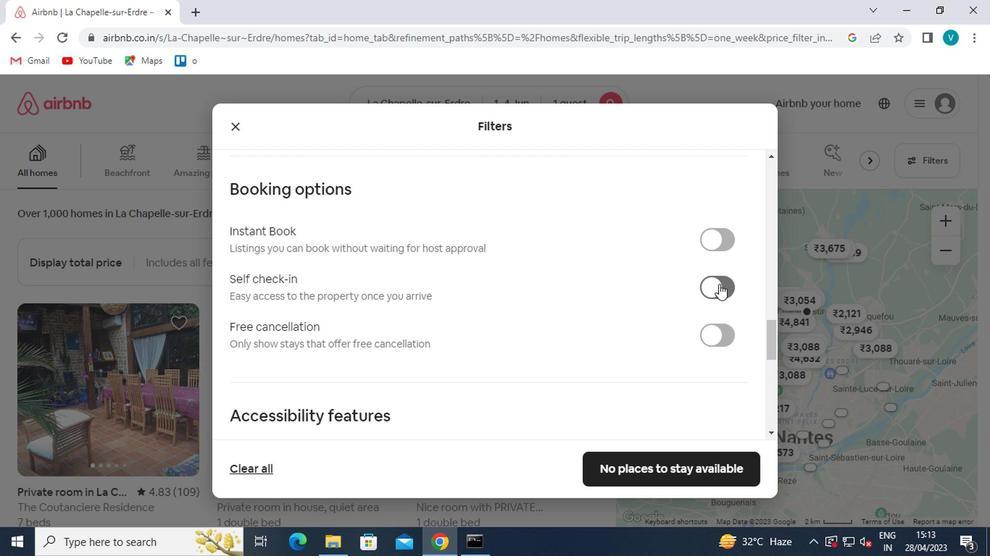 
Action: Mouse moved to (662, 300)
Screenshot: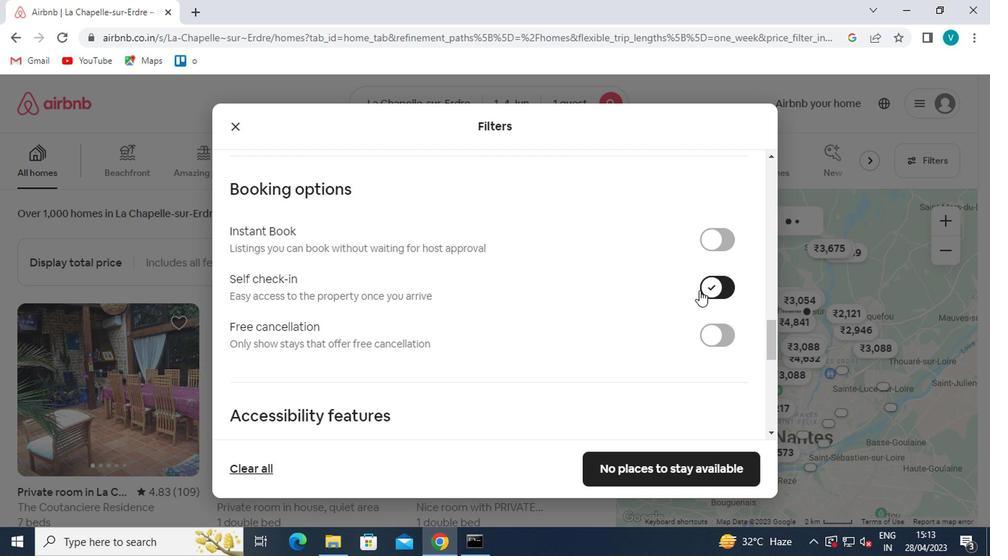 
Action: Mouse scrolled (662, 299) with delta (0, -1)
Screenshot: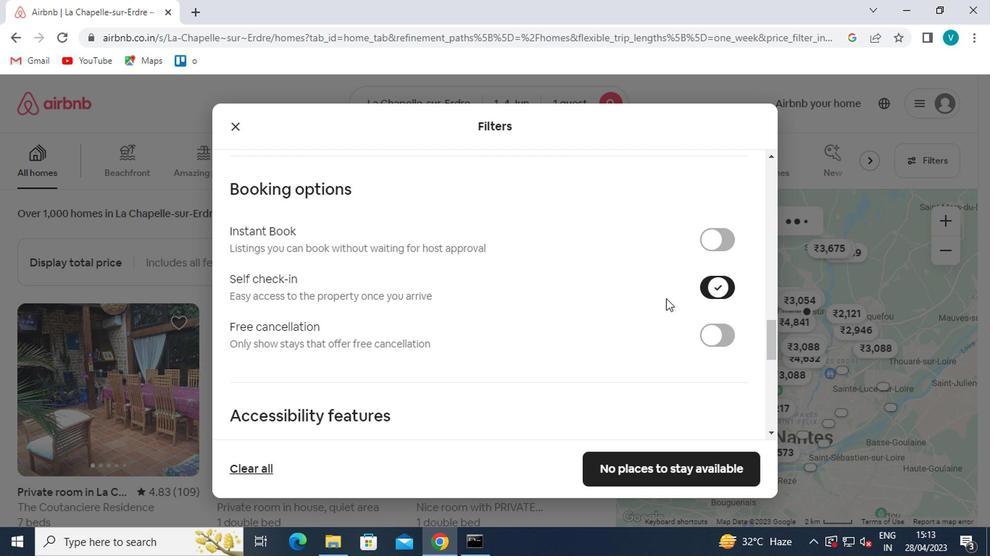 
Action: Mouse scrolled (662, 299) with delta (0, -1)
Screenshot: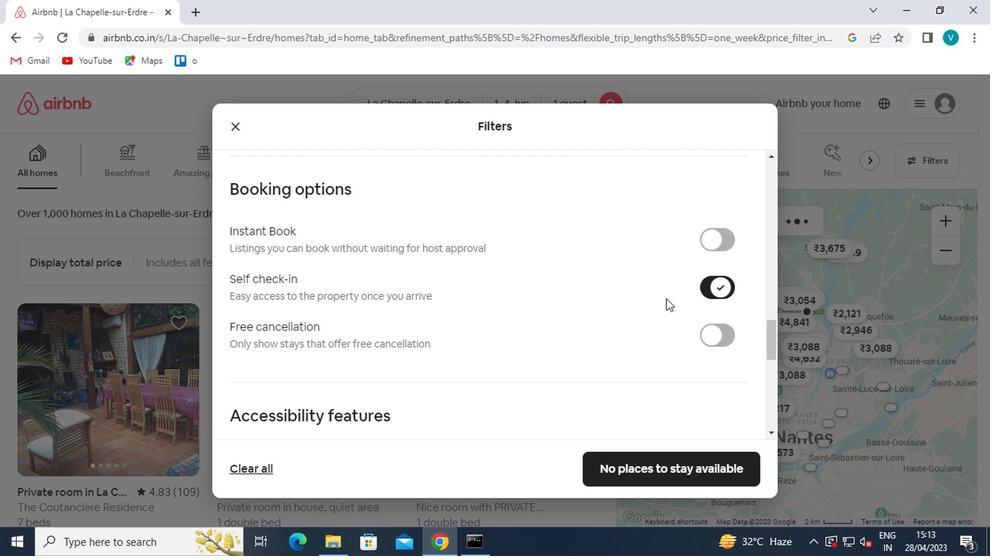
Action: Mouse scrolled (662, 299) with delta (0, -1)
Screenshot: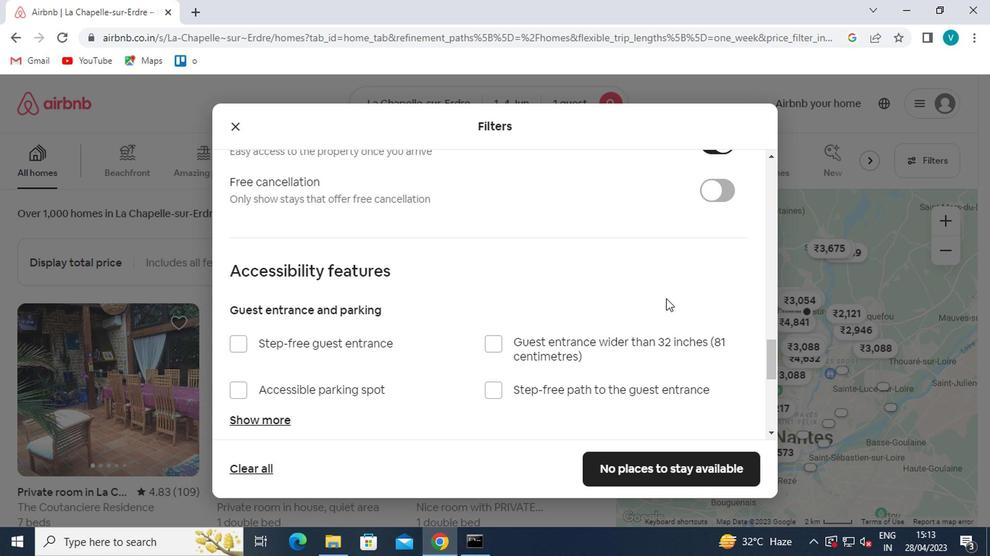 
Action: Mouse scrolled (662, 299) with delta (0, -1)
Screenshot: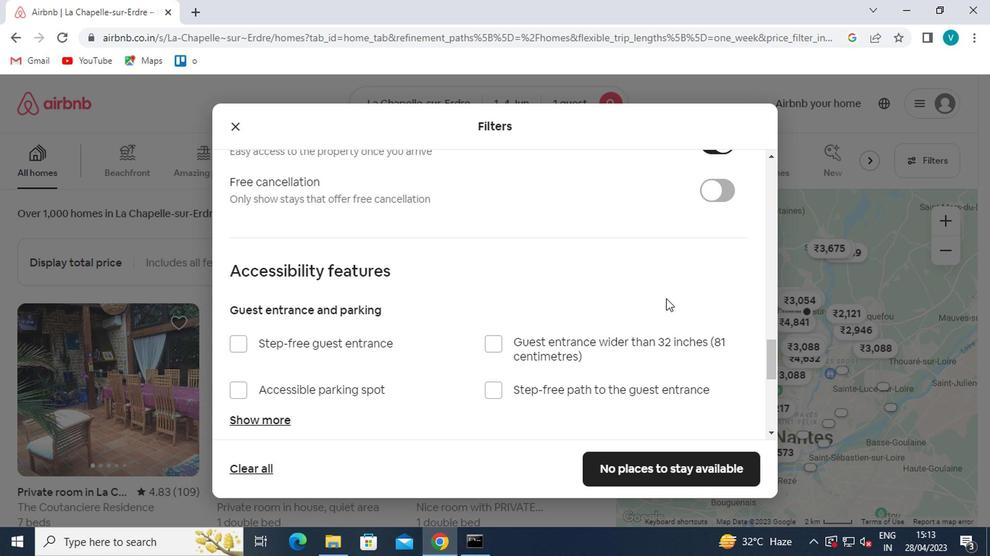 
Action: Mouse scrolled (662, 299) with delta (0, -1)
Screenshot: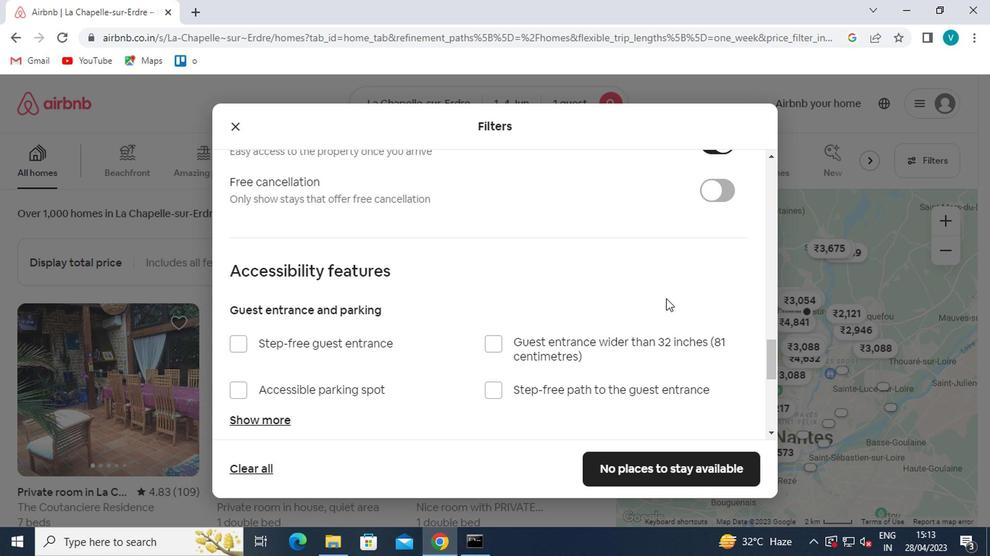 
Action: Mouse scrolled (662, 299) with delta (0, -1)
Screenshot: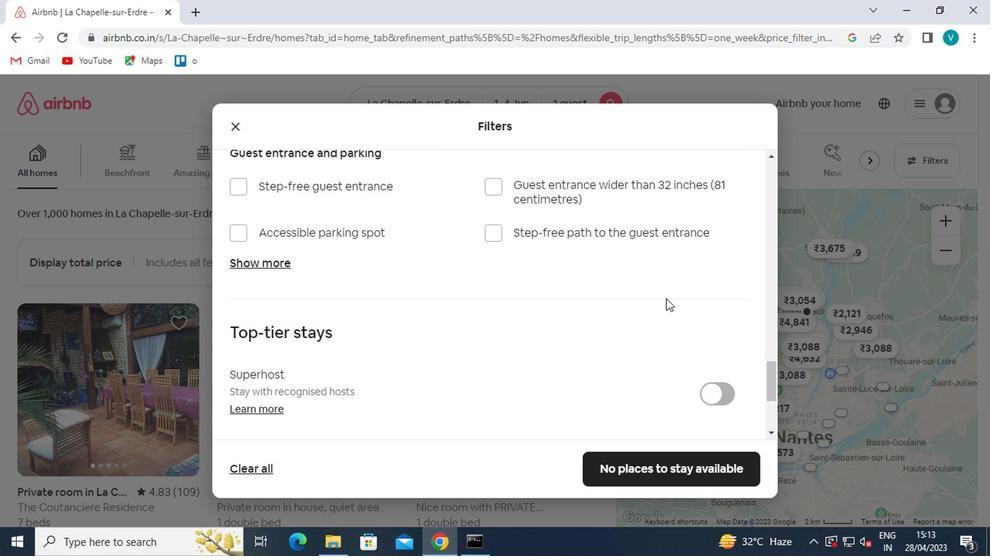 
Action: Mouse scrolled (662, 299) with delta (0, -1)
Screenshot: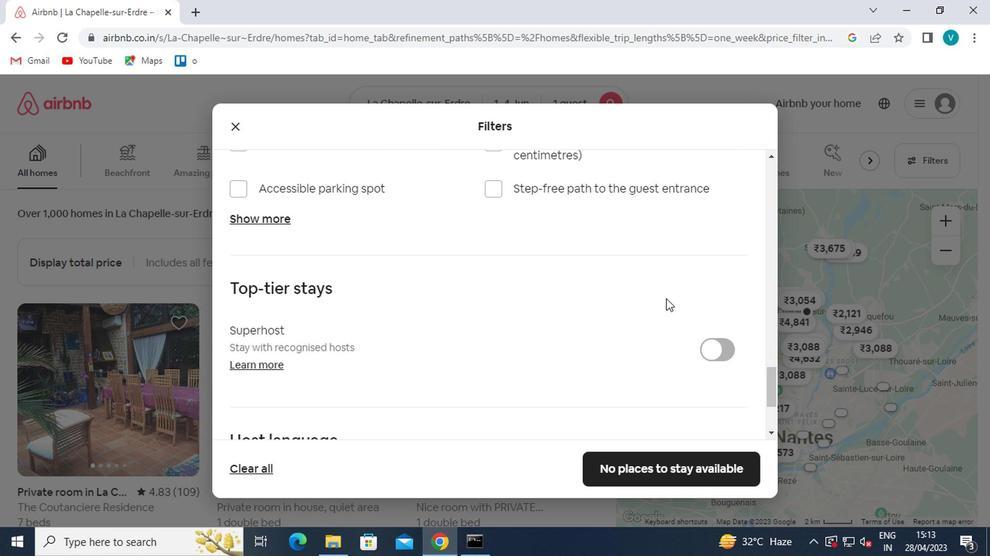 
Action: Mouse scrolled (662, 299) with delta (0, -1)
Screenshot: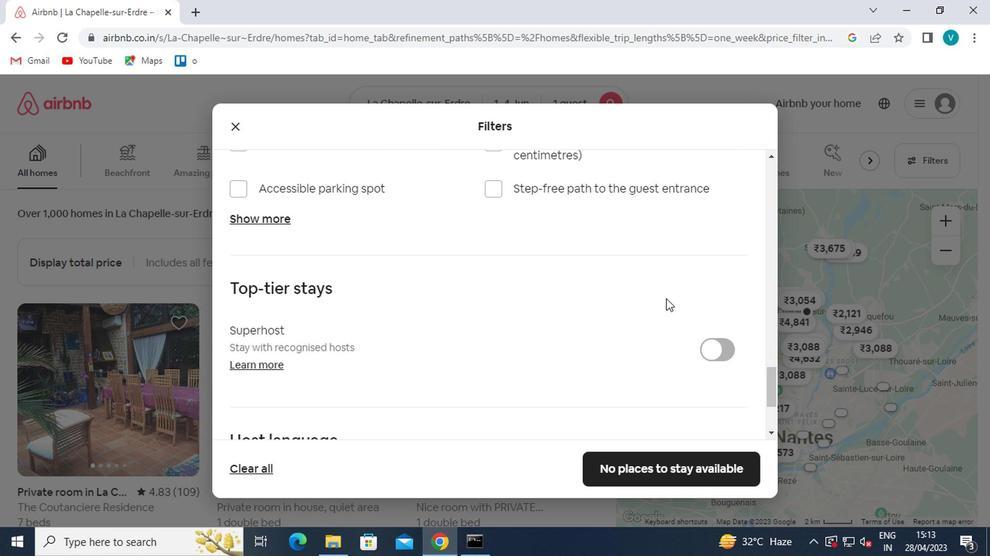 
Action: Mouse scrolled (662, 299) with delta (0, -1)
Screenshot: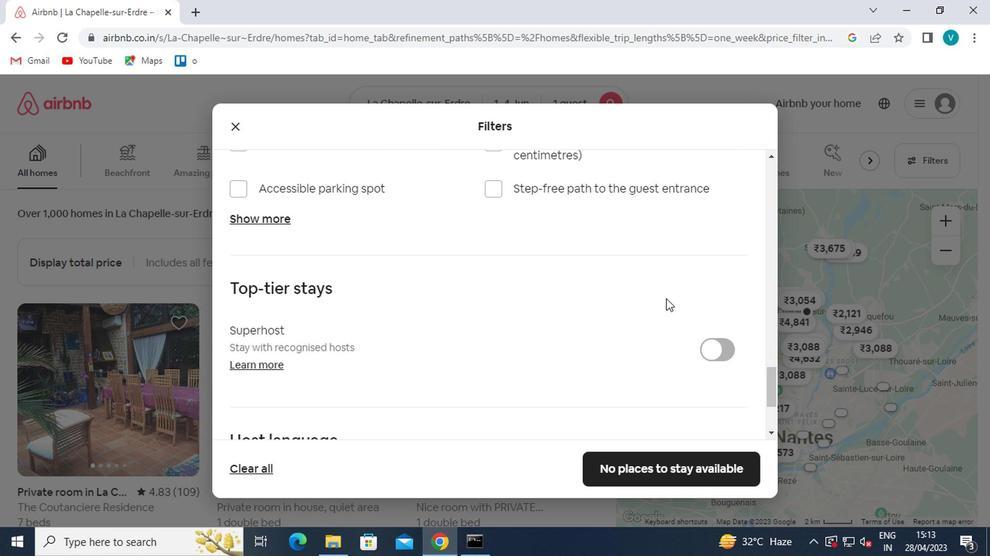 
Action: Mouse scrolled (662, 299) with delta (0, -1)
Screenshot: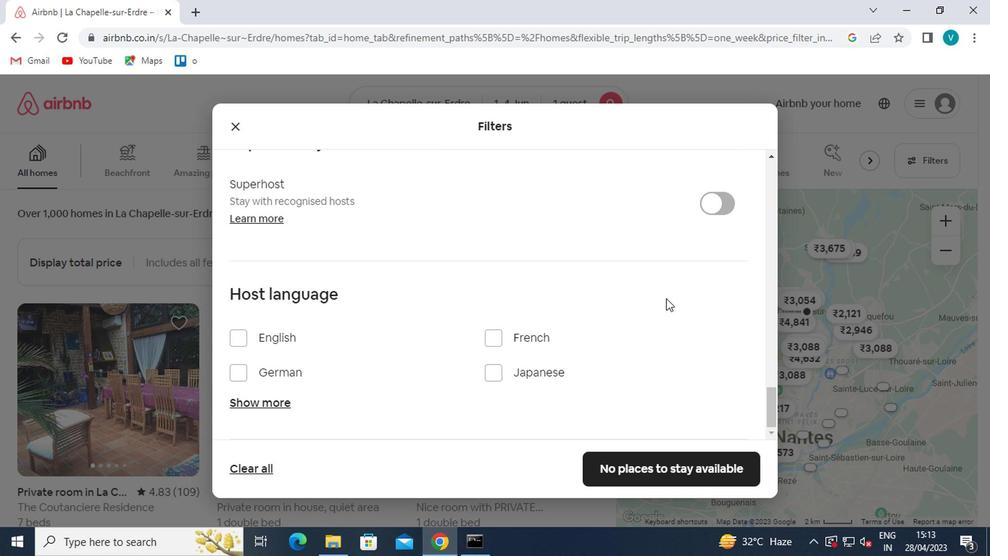 
Action: Mouse scrolled (662, 299) with delta (0, -1)
Screenshot: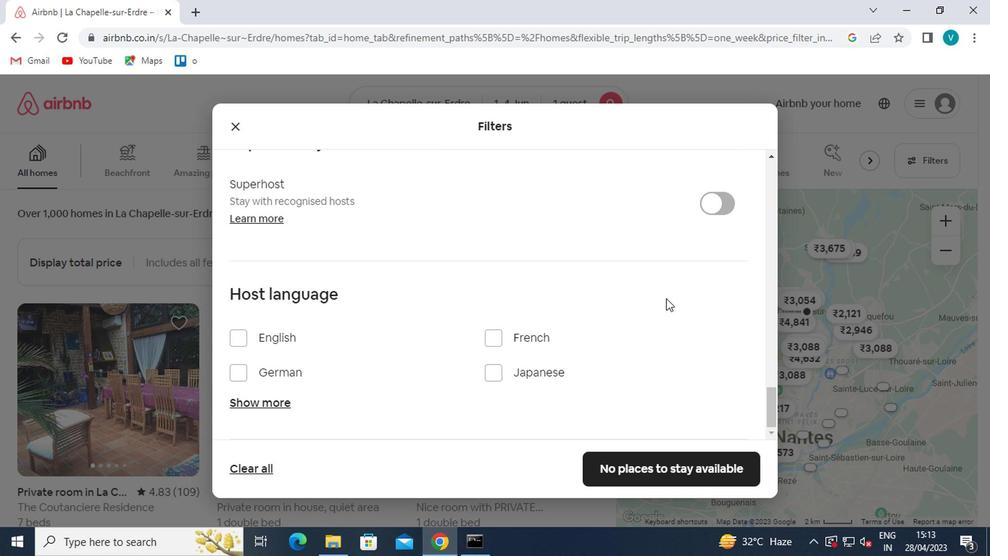 
Action: Mouse scrolled (662, 299) with delta (0, -1)
Screenshot: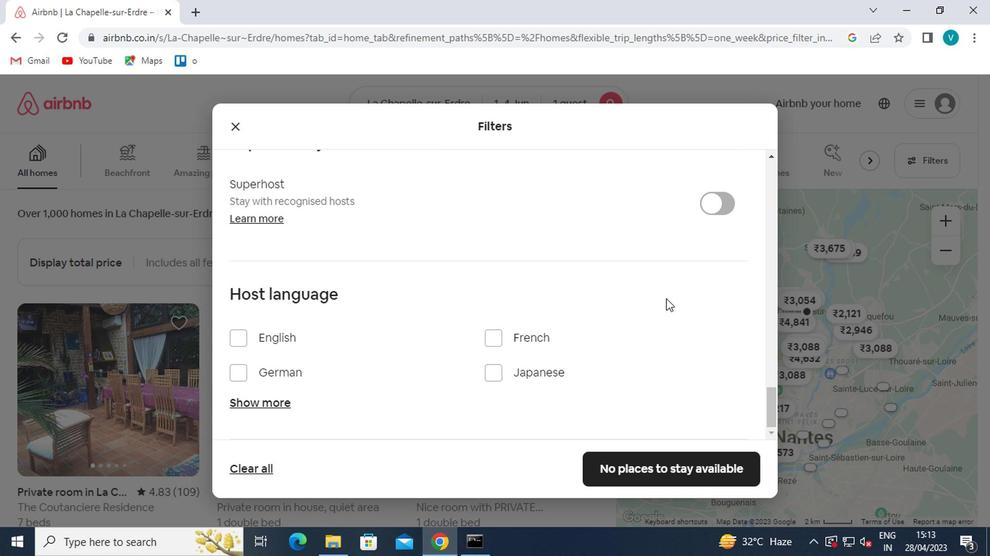 
Action: Mouse scrolled (662, 299) with delta (0, -1)
Screenshot: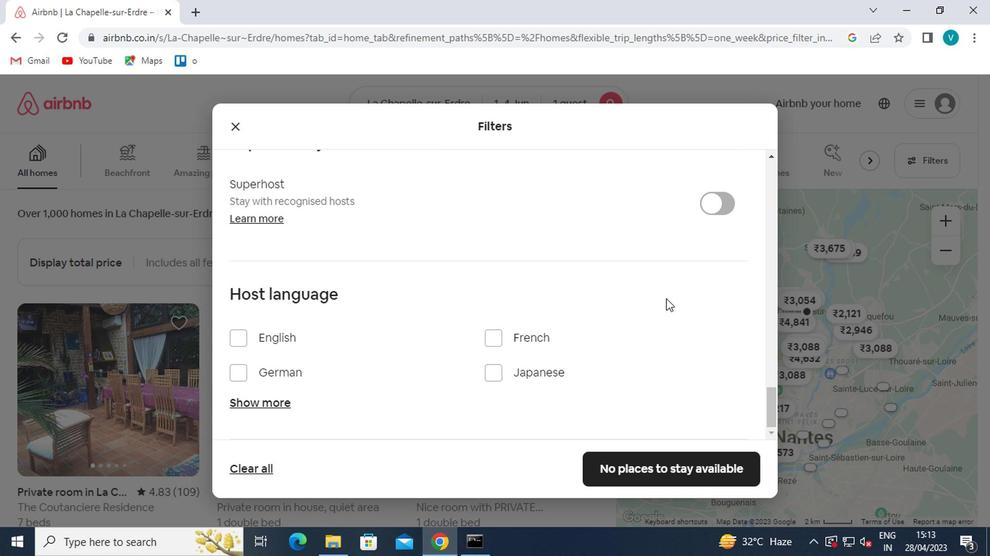 
Action: Mouse moved to (557, 282)
Screenshot: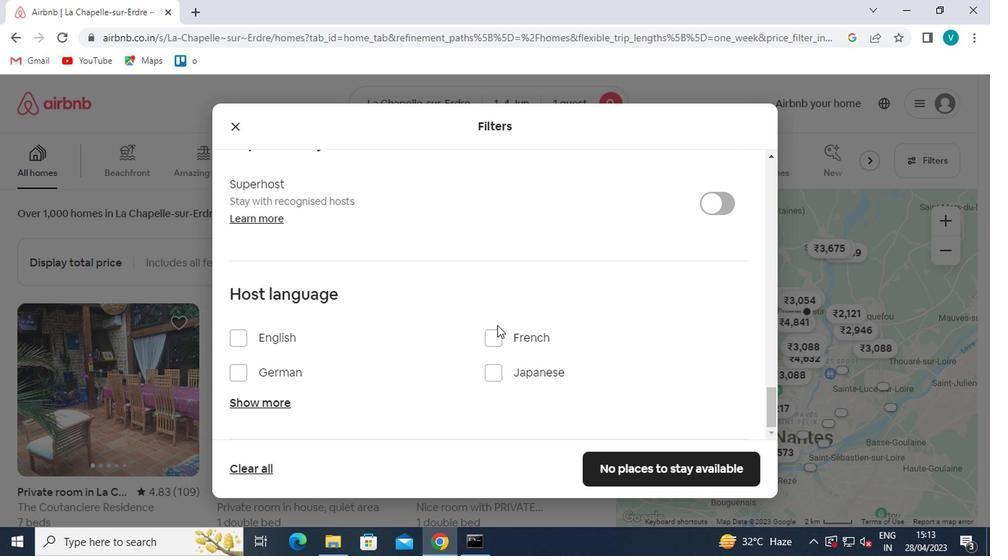 
Action: Mouse scrolled (557, 283) with delta (0, 1)
Screenshot: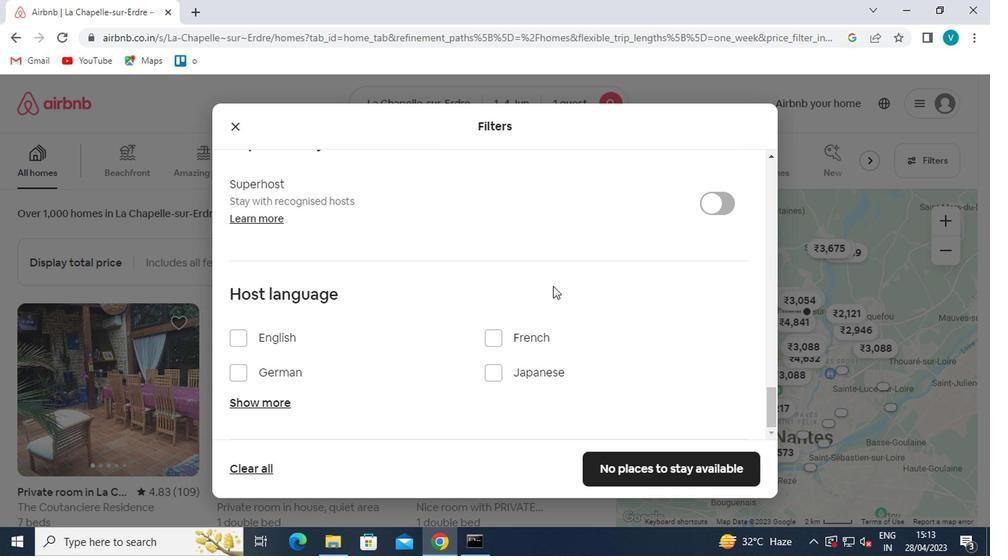 
Action: Mouse moved to (280, 392)
Screenshot: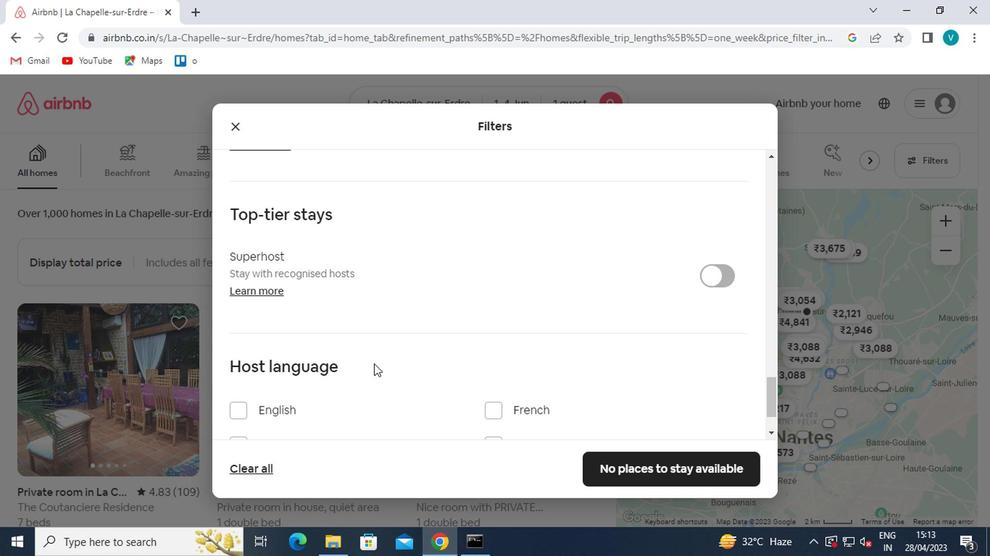 
Action: Mouse scrolled (280, 391) with delta (0, 0)
Screenshot: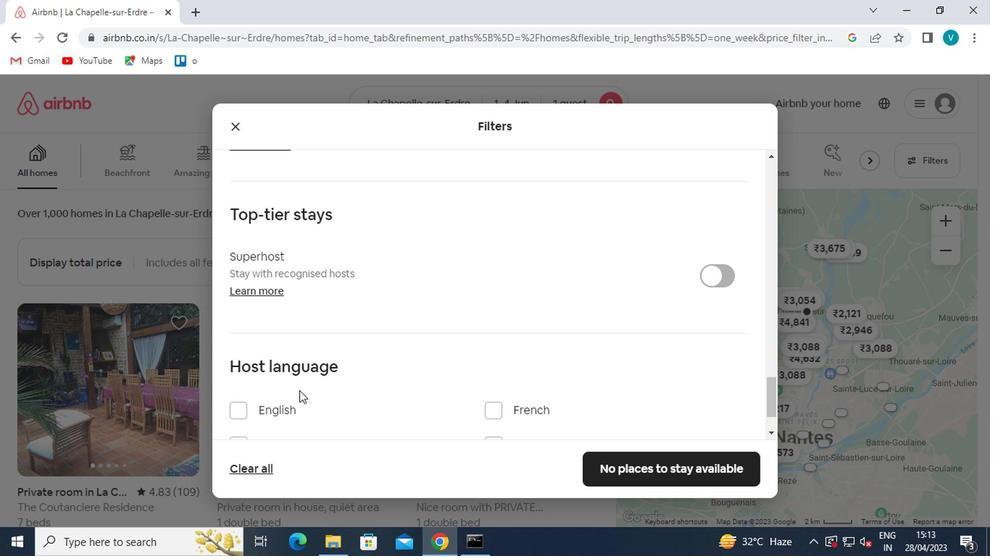 
Action: Mouse scrolled (280, 391) with delta (0, 0)
Screenshot: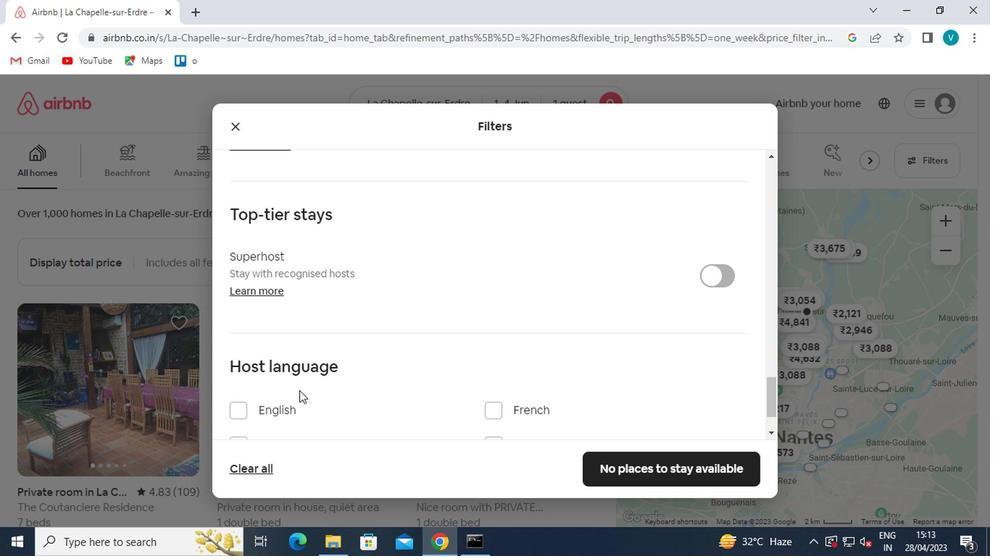 
Action: Mouse moved to (256, 335)
Screenshot: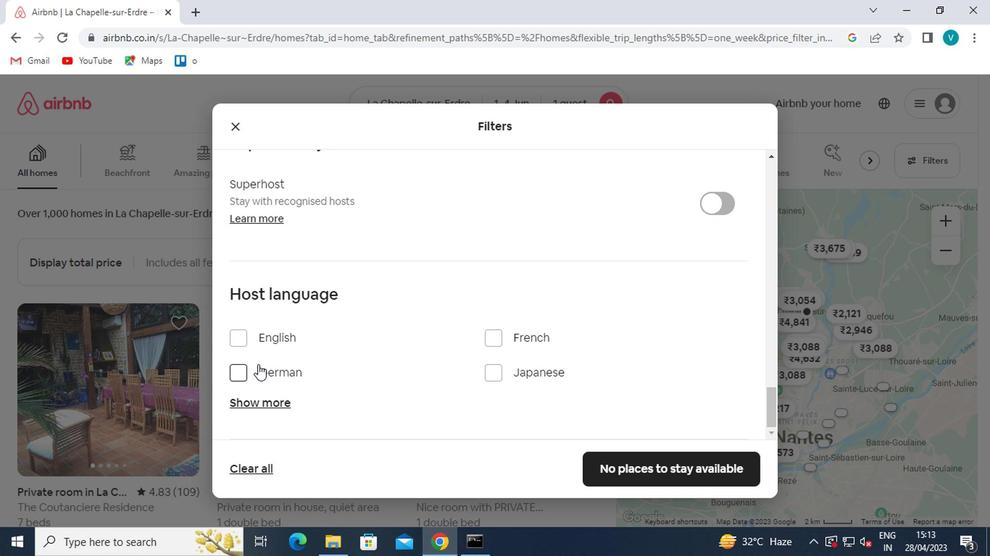 
Action: Mouse scrolled (256, 336) with delta (0, 0)
Screenshot: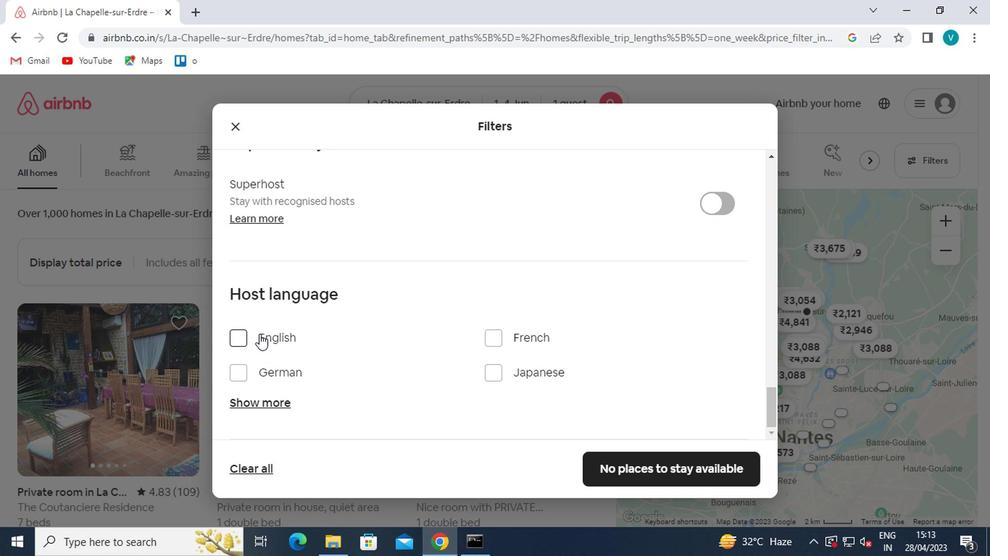 
Action: Mouse scrolled (256, 336) with delta (0, 0)
Screenshot: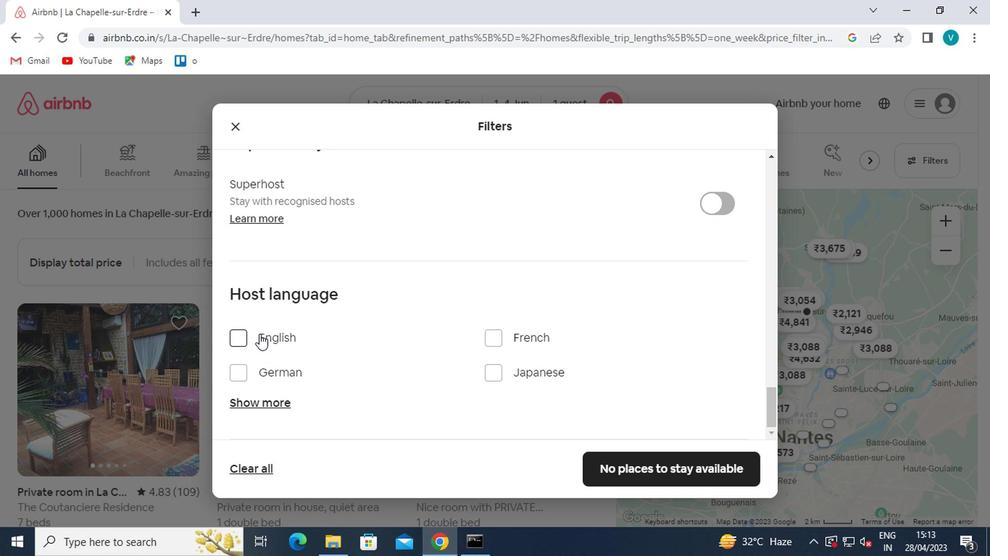 
Action: Mouse scrolled (256, 336) with delta (0, 0)
Screenshot: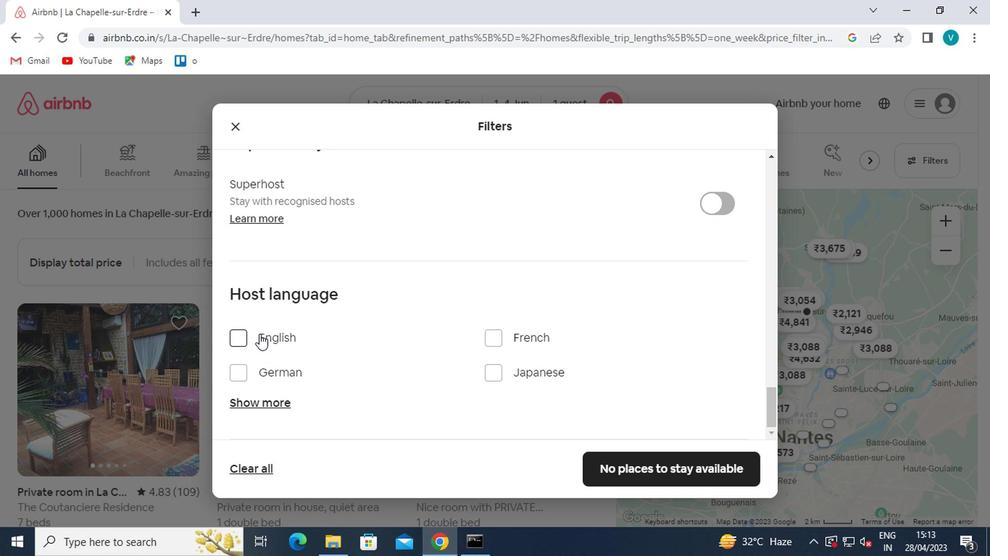 
Action: Mouse scrolled (256, 336) with delta (0, 0)
Screenshot: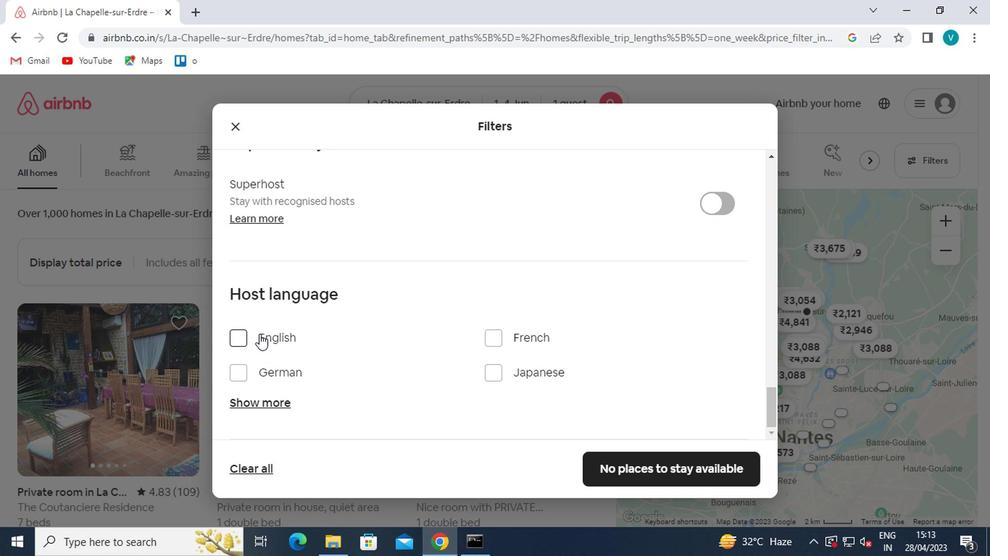 
Action: Mouse scrolled (256, 336) with delta (0, 0)
Screenshot: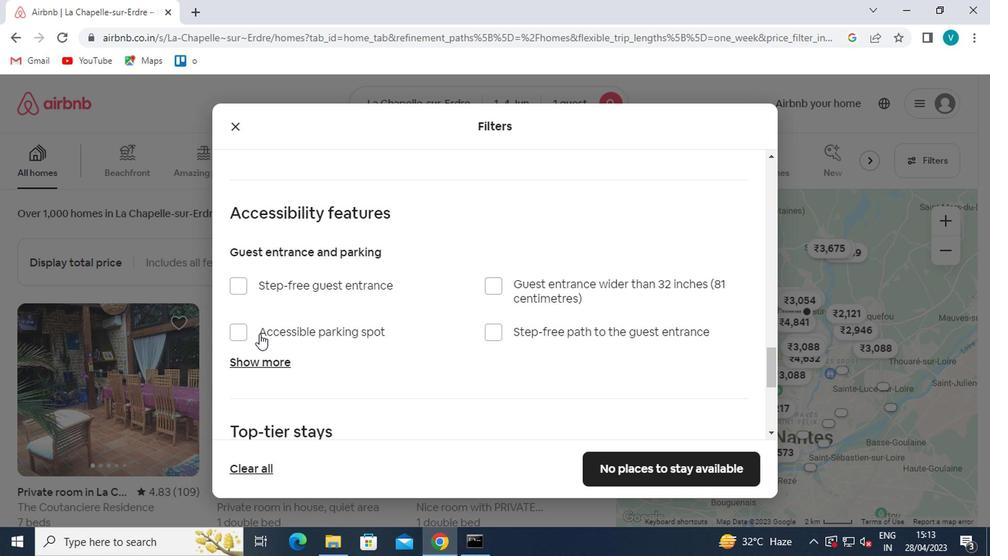 
Action: Mouse scrolled (256, 334) with delta (0, -1)
Screenshot: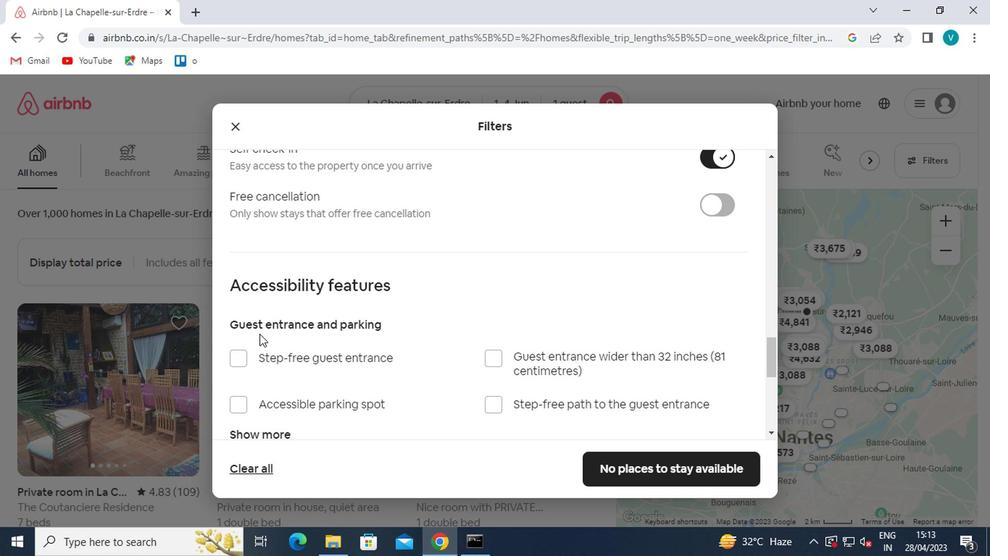 
Action: Mouse scrolled (256, 334) with delta (0, -1)
Screenshot: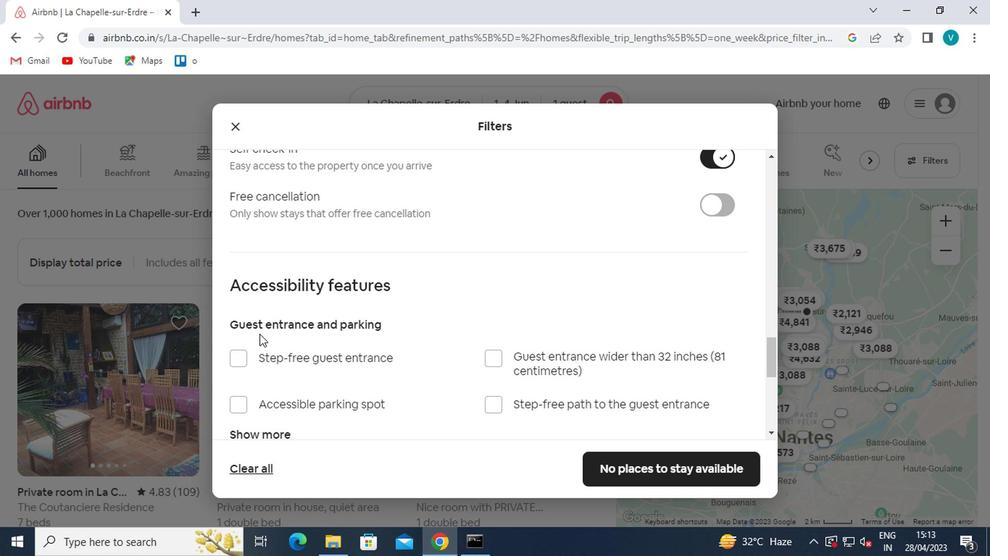 
Action: Mouse scrolled (256, 334) with delta (0, -1)
Screenshot: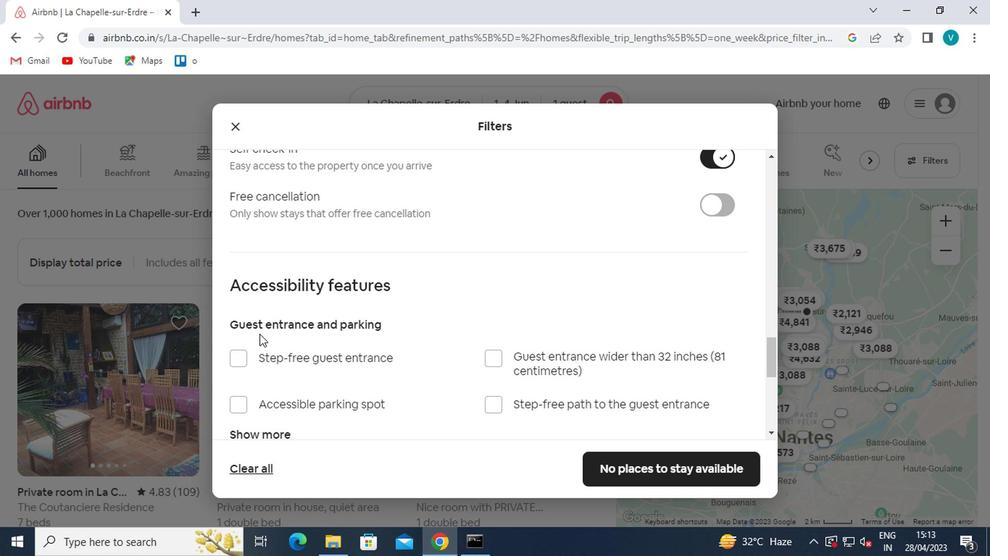 
Action: Mouse scrolled (256, 334) with delta (0, -1)
Screenshot: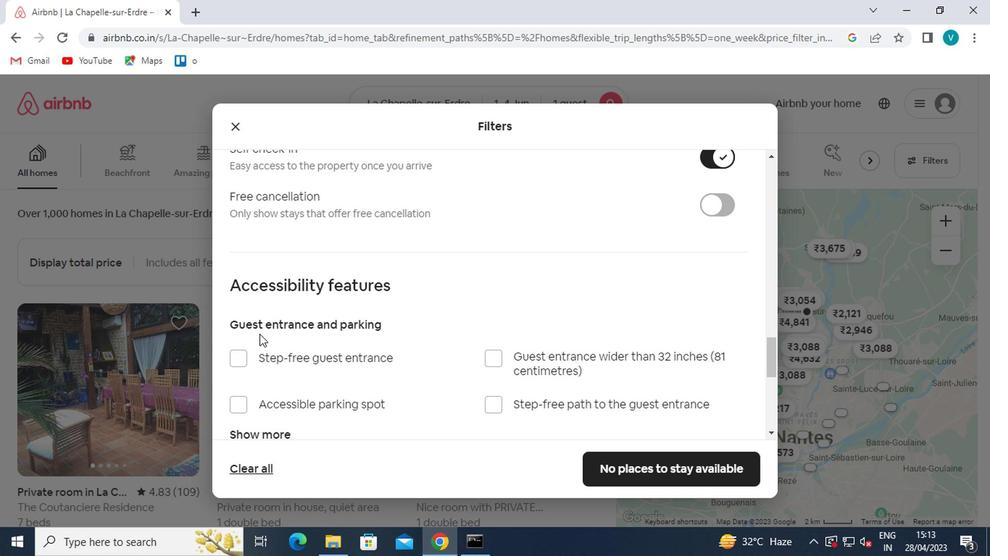 
Action: Mouse scrolled (256, 334) with delta (0, -1)
Screenshot: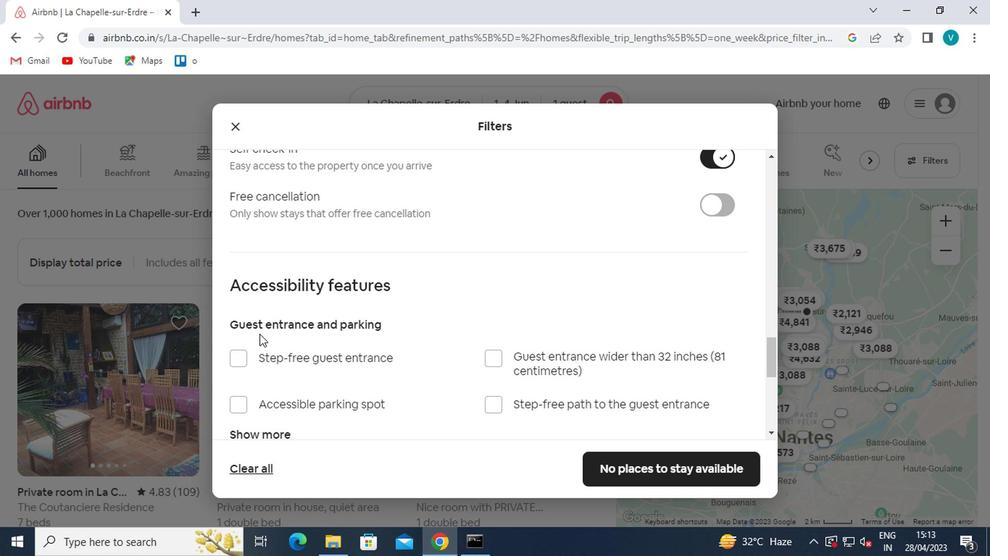 
Action: Mouse moved to (249, 340)
Screenshot: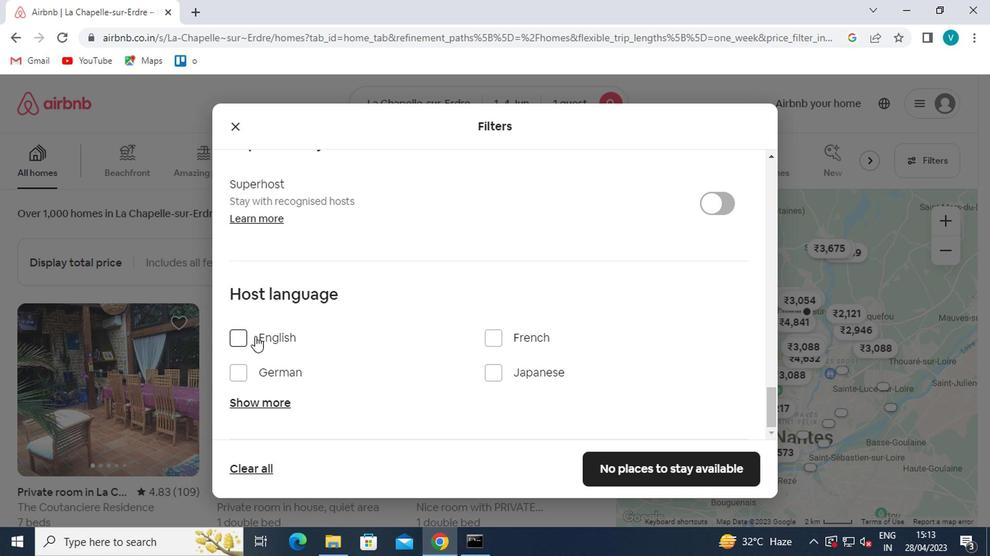 
Action: Mouse pressed left at (249, 340)
Screenshot: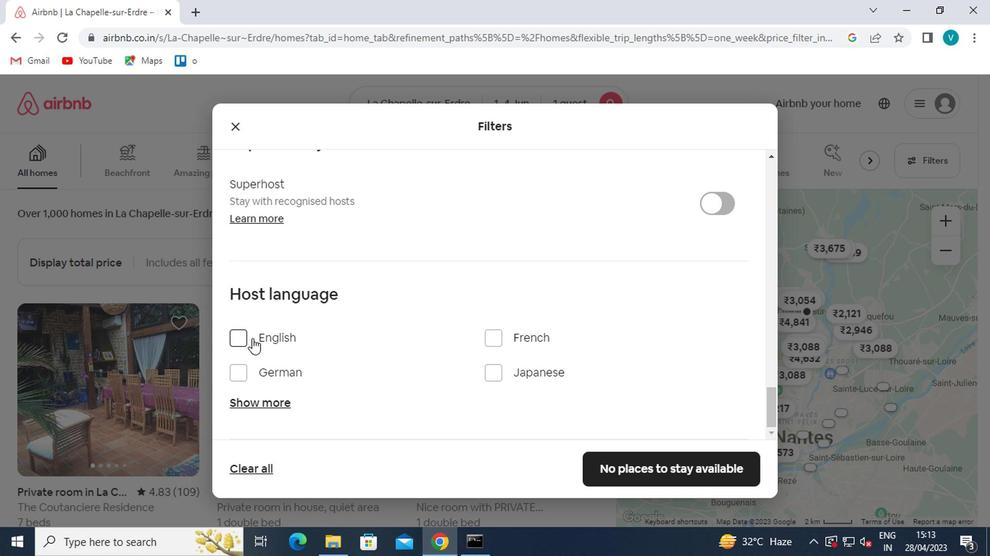 
Action: Mouse moved to (615, 460)
Screenshot: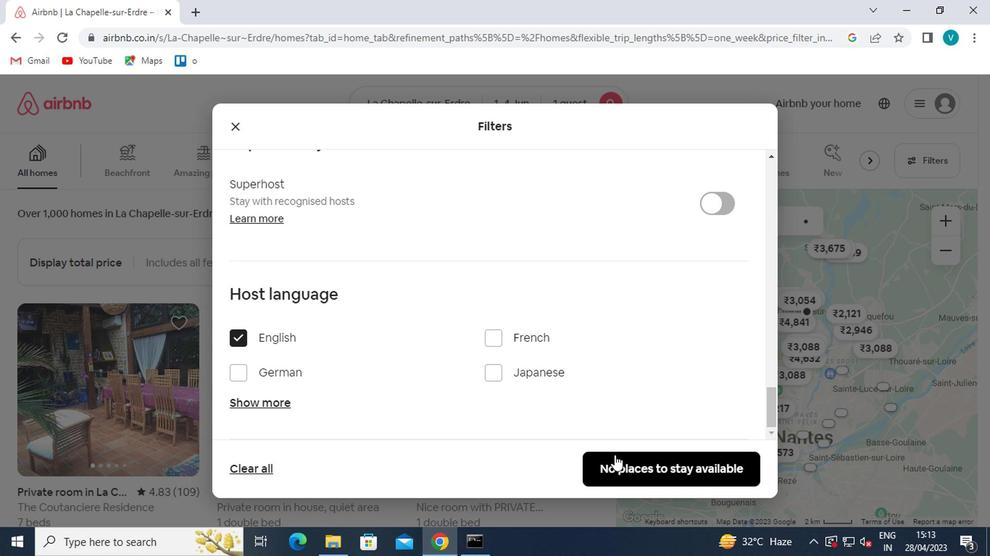 
Action: Mouse pressed left at (615, 460)
Screenshot: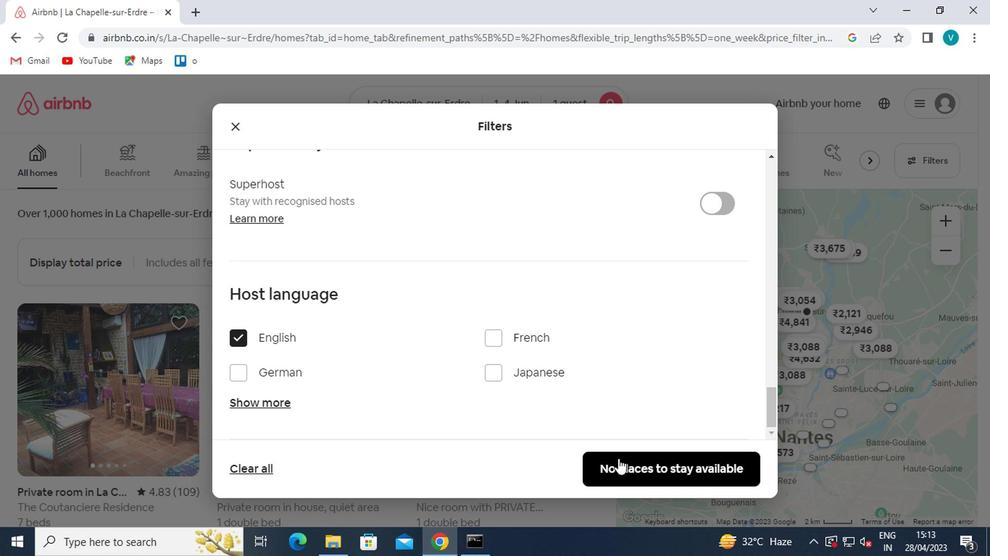 
Action: Mouse moved to (604, 461)
Screenshot: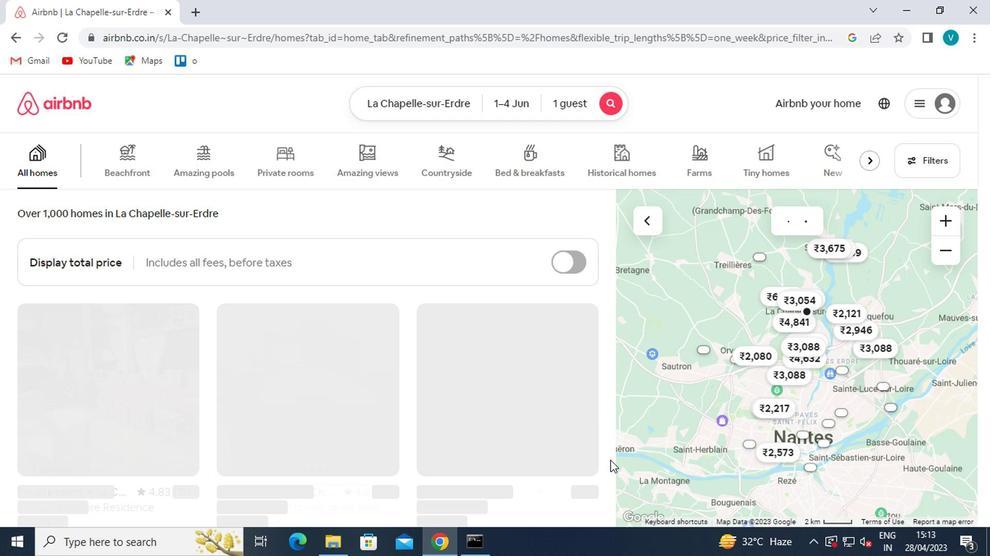 
